 Task: Open a blank sheet, save the file as Ariana Add the quote 'The only limits in life are the ones you set for yourself.'The only limits in life are the ones you set for yourself.  Apply font style Apply font style Magneto and font size 18 Align the text to the Justify .Change the text color to  Orange
Action: Key pressed ctrl+N
Screenshot: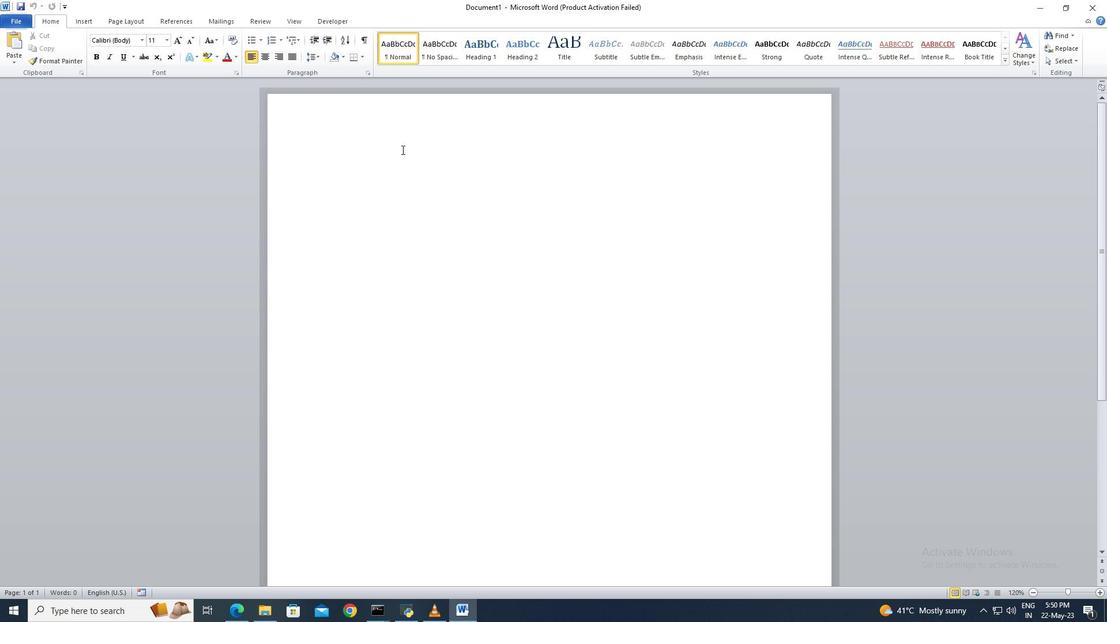 
Action: Mouse moved to (28, 24)
Screenshot: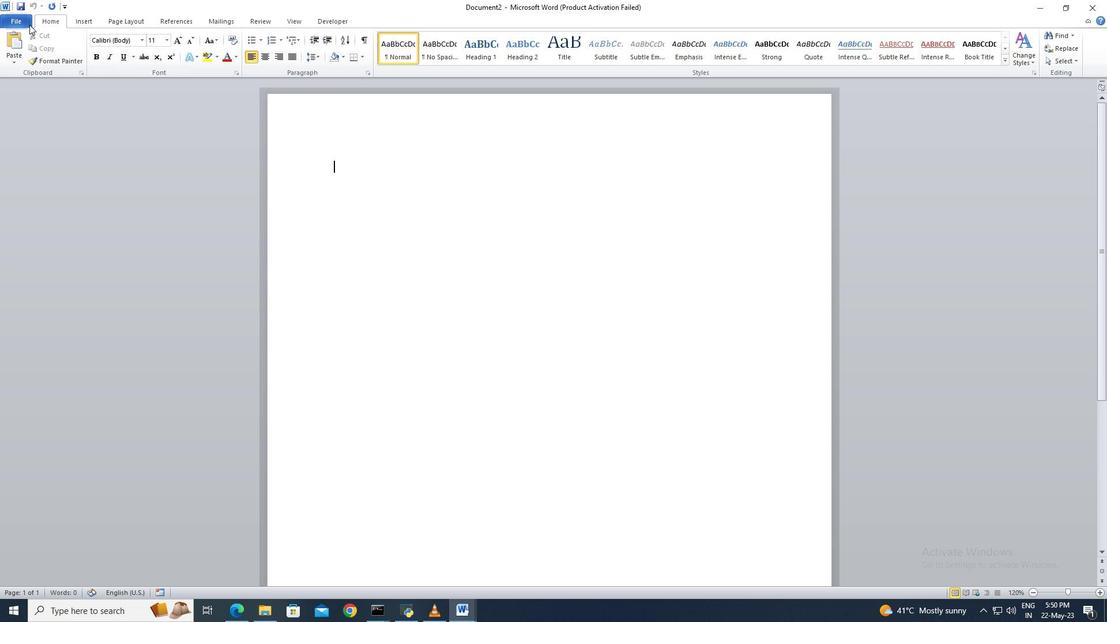 
Action: Mouse pressed left at (28, 24)
Screenshot: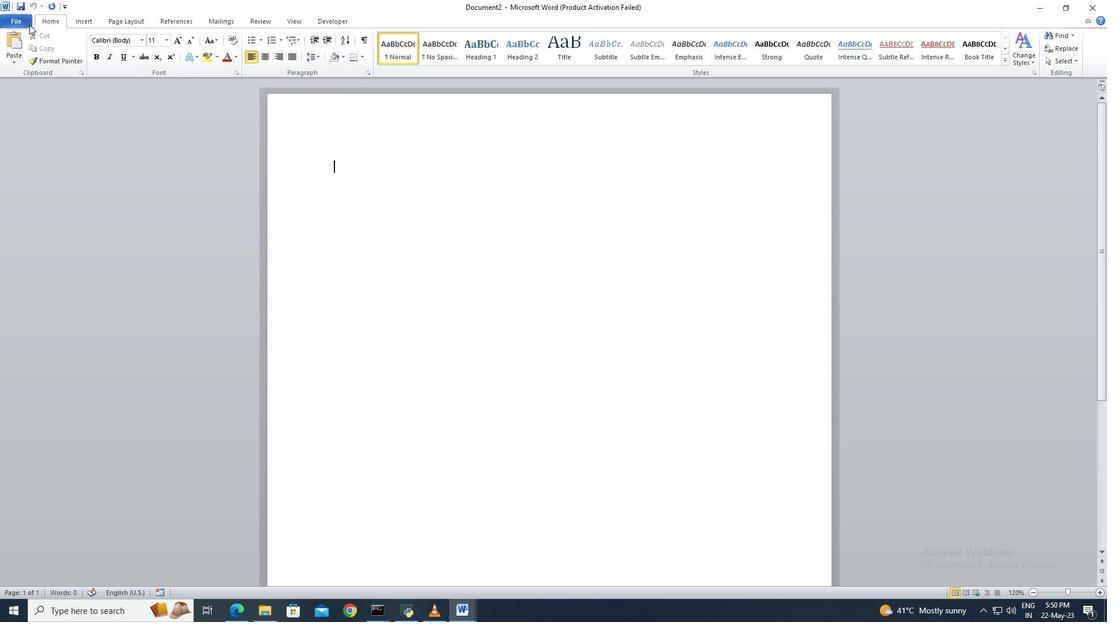 
Action: Mouse moved to (35, 54)
Screenshot: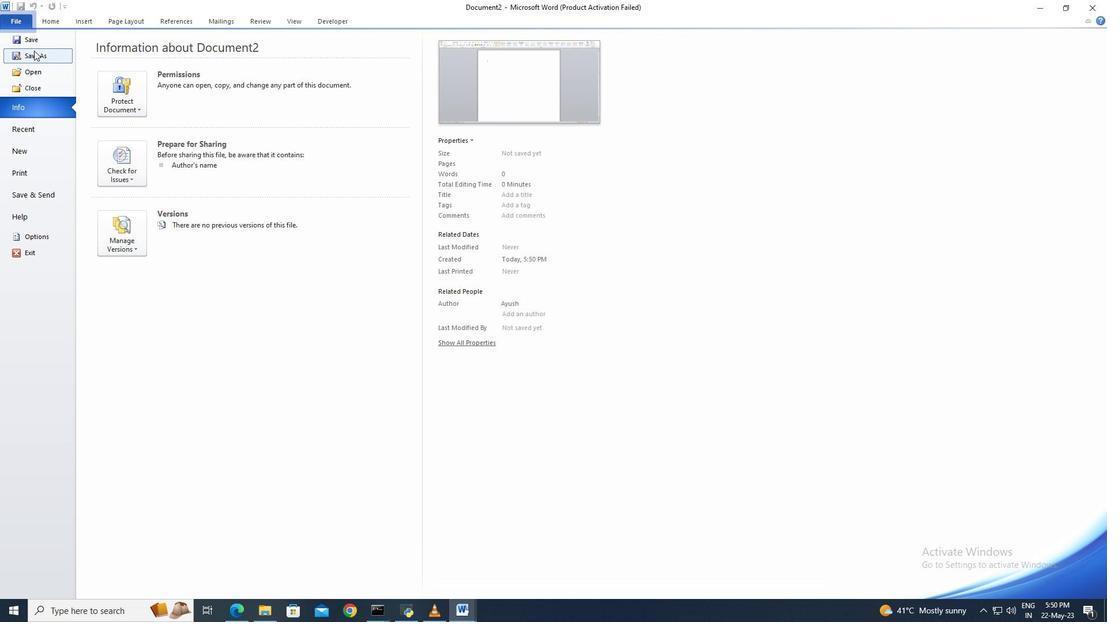 
Action: Mouse pressed left at (35, 54)
Screenshot: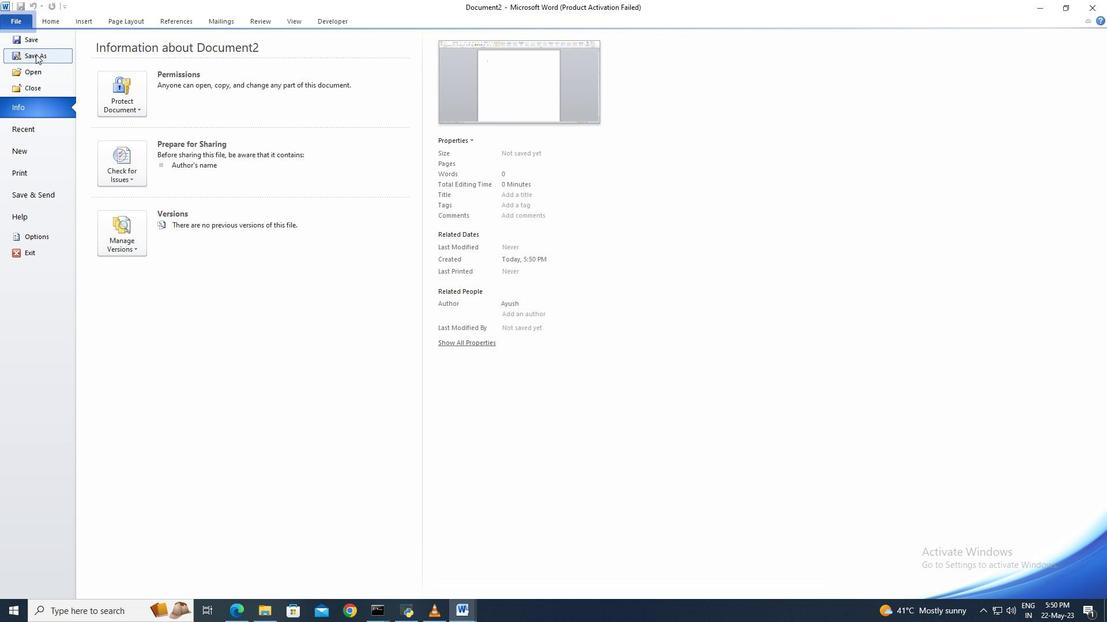 
Action: Key pressed <Key.shift_r><Key.shift_r>Ariana
Screenshot: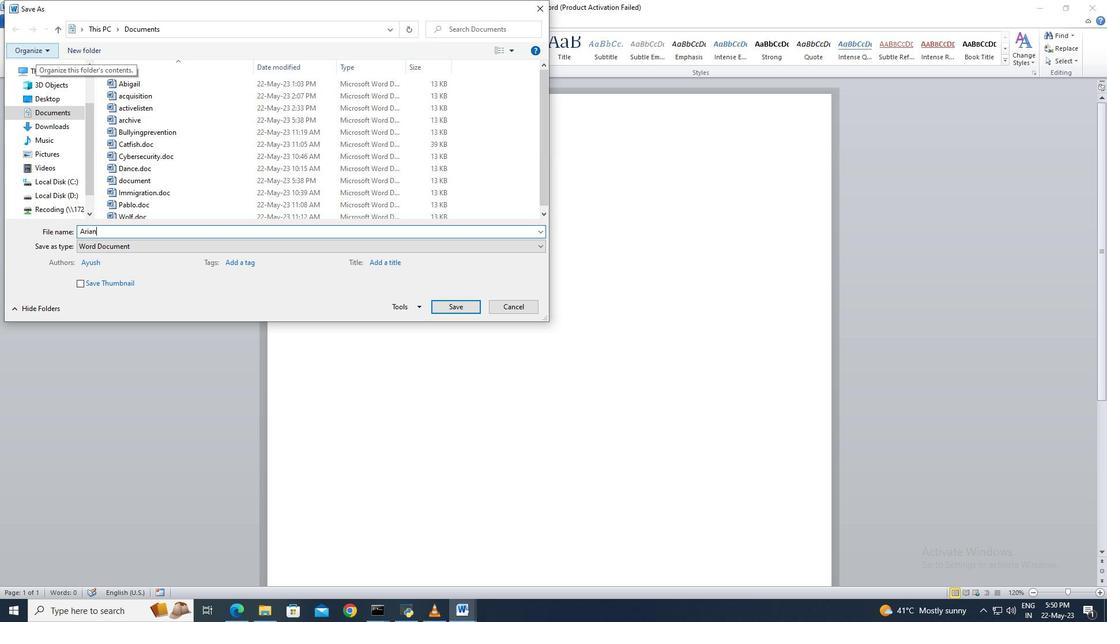 
Action: Mouse moved to (445, 309)
Screenshot: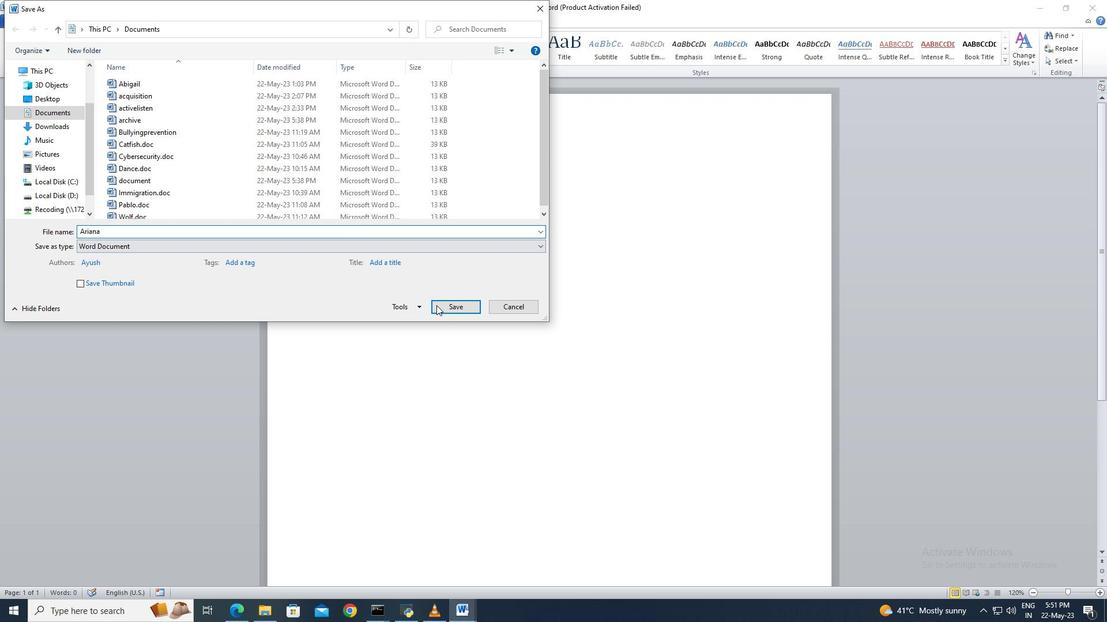 
Action: Mouse pressed left at (445, 309)
Screenshot: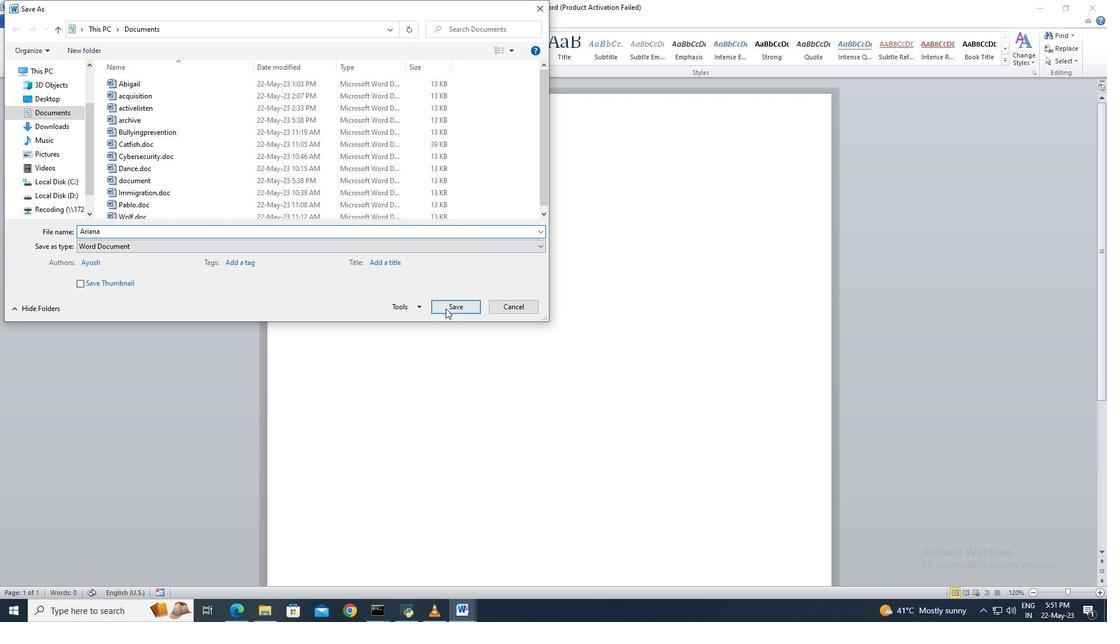 
Action: Mouse moved to (695, 181)
Screenshot: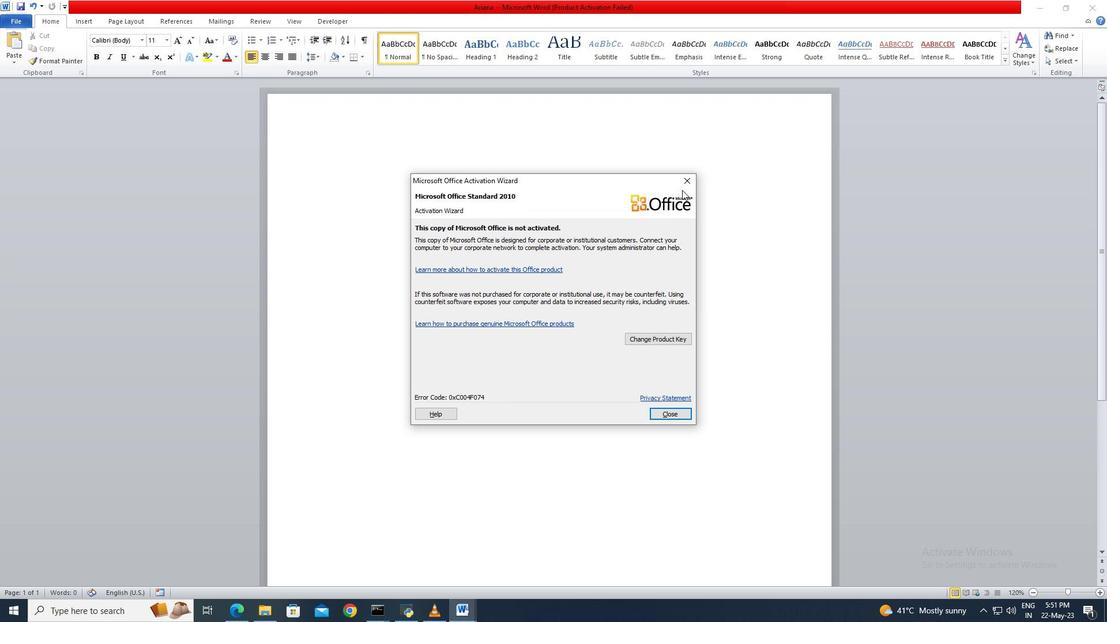 
Action: Mouse pressed left at (695, 181)
Screenshot: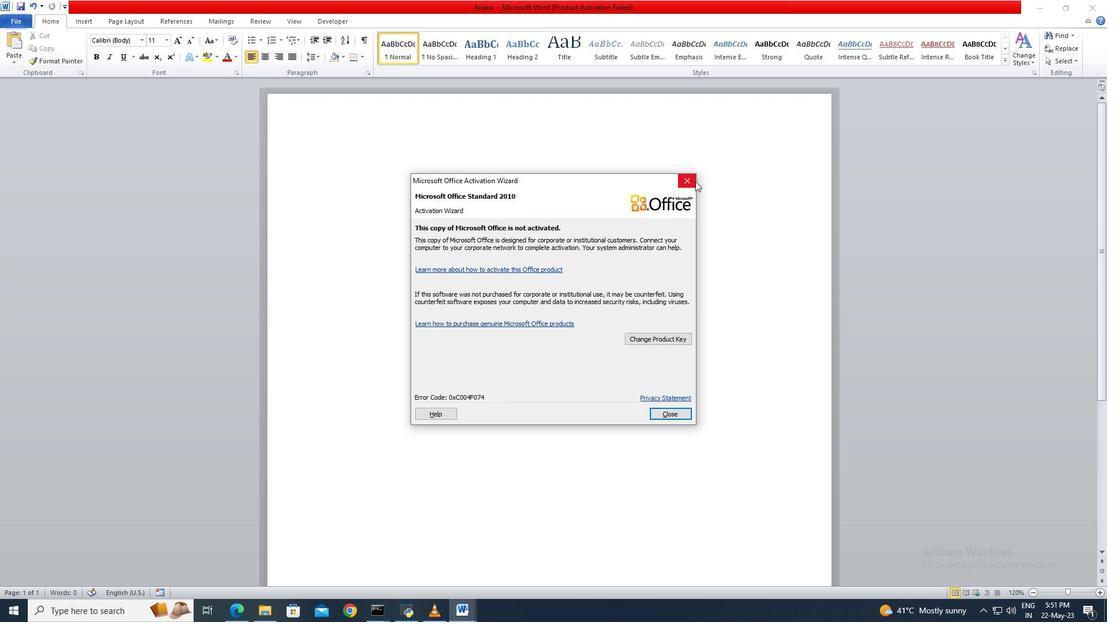 
Action: Mouse moved to (608, 179)
Screenshot: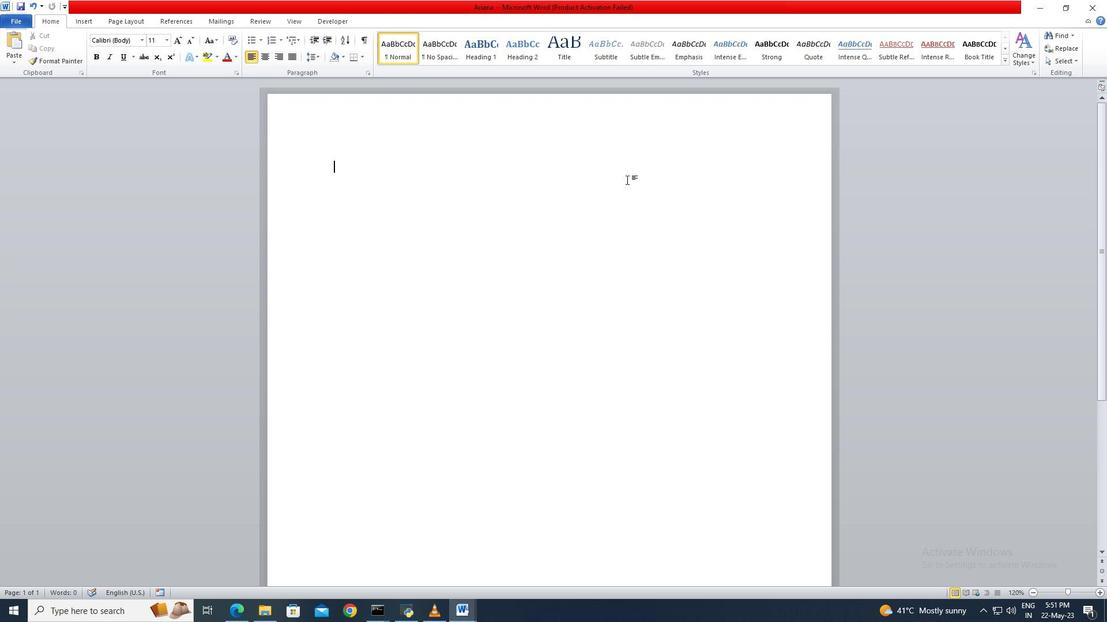 
Action: Key pressed '<Key.shift>The<Key.space>only<Key.space>limits<Key.space>in<Key.space>life<Key.space>are<Key.space>the<Key.space>ones<Key.space>you<Key.space>set<Key.space>for<Key.space>yourself.'
Screenshot: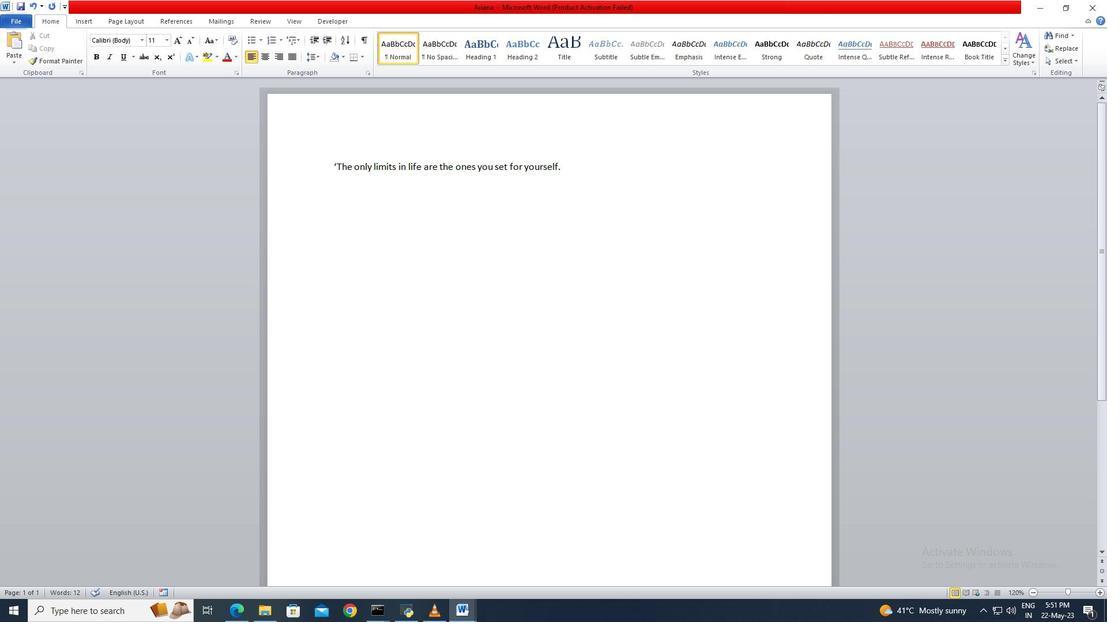 
Action: Mouse moved to (329, 164)
Screenshot: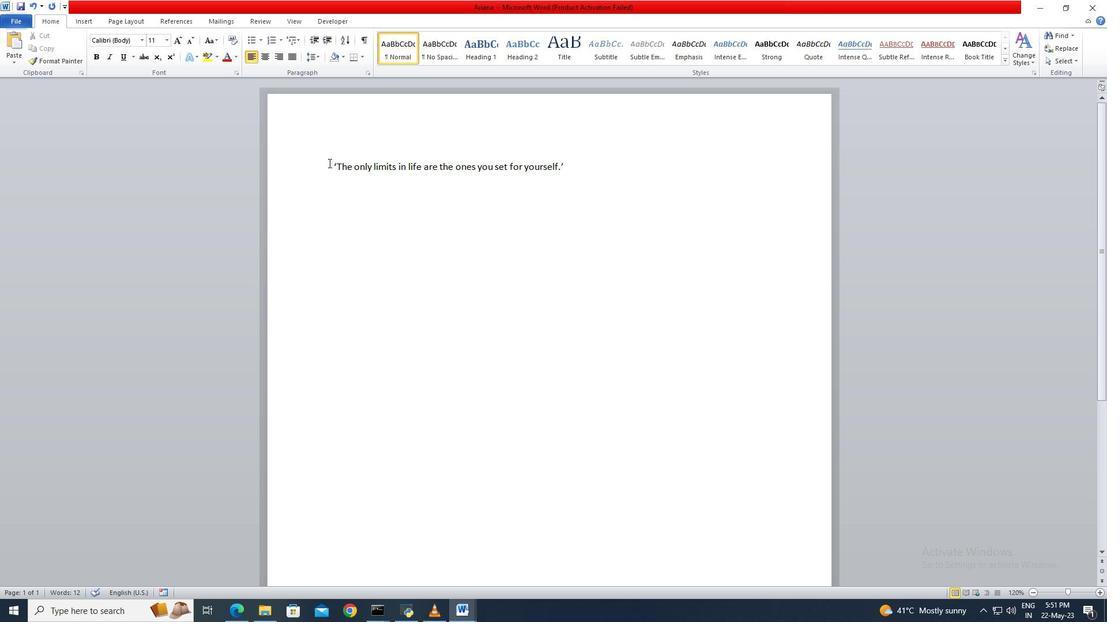 
Action: Mouse pressed left at (329, 164)
Screenshot: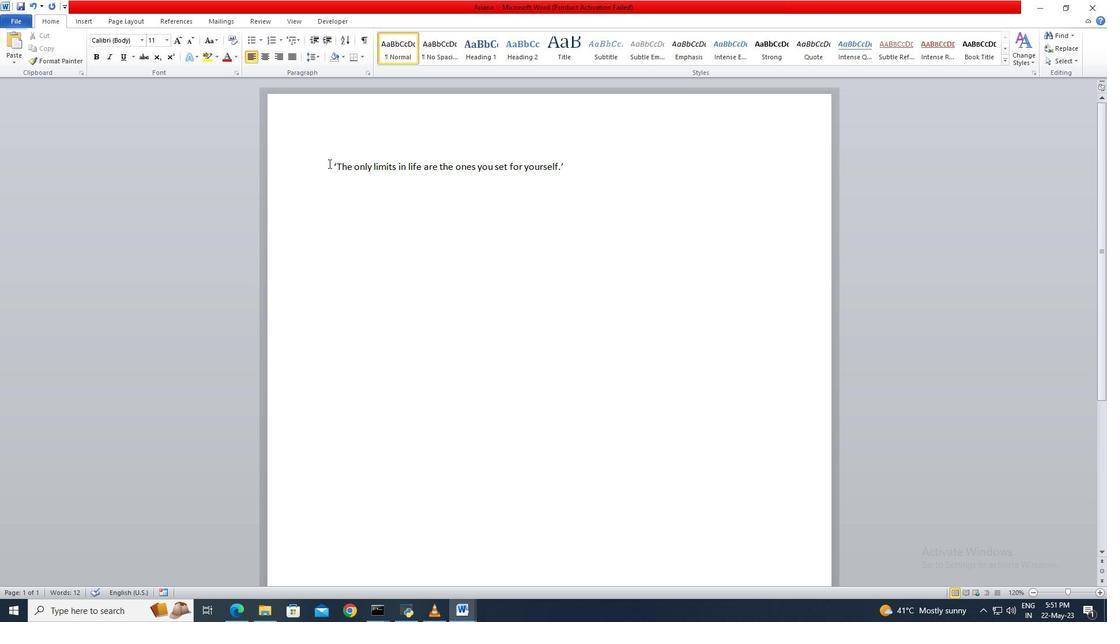 
Action: Mouse moved to (549, 173)
Screenshot: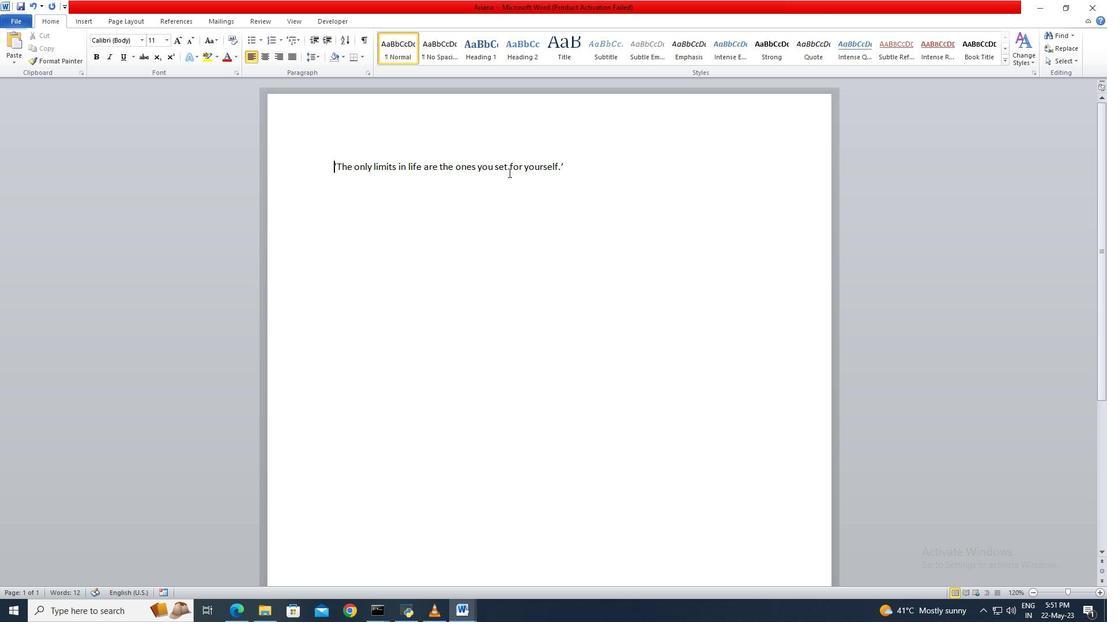 
Action: Key pressed <Key.shift>
Screenshot: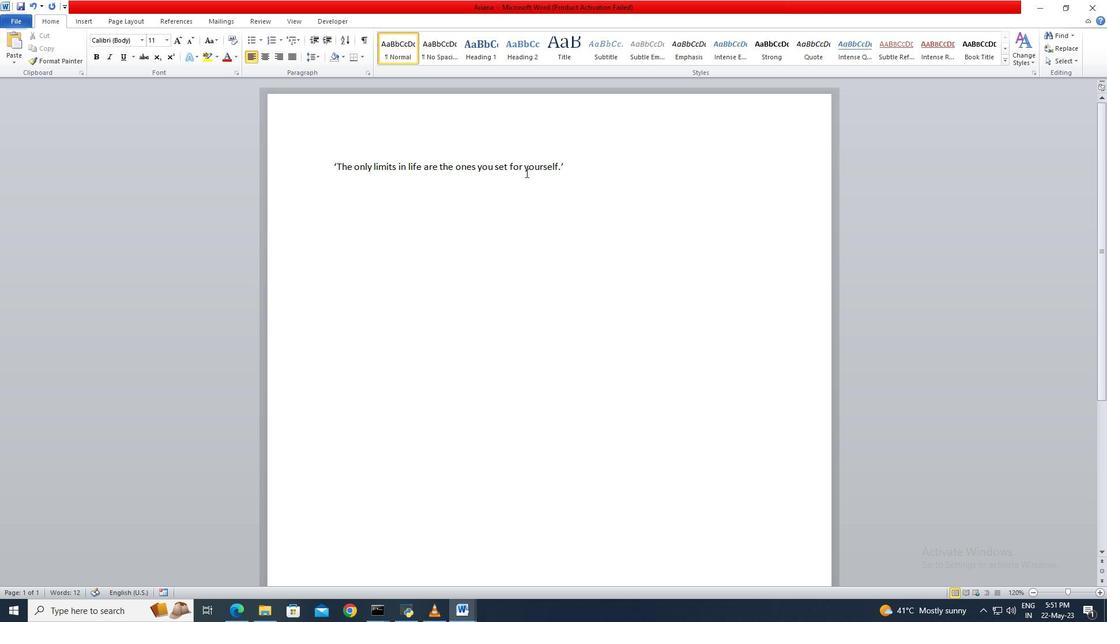 
Action: Mouse moved to (561, 167)
Screenshot: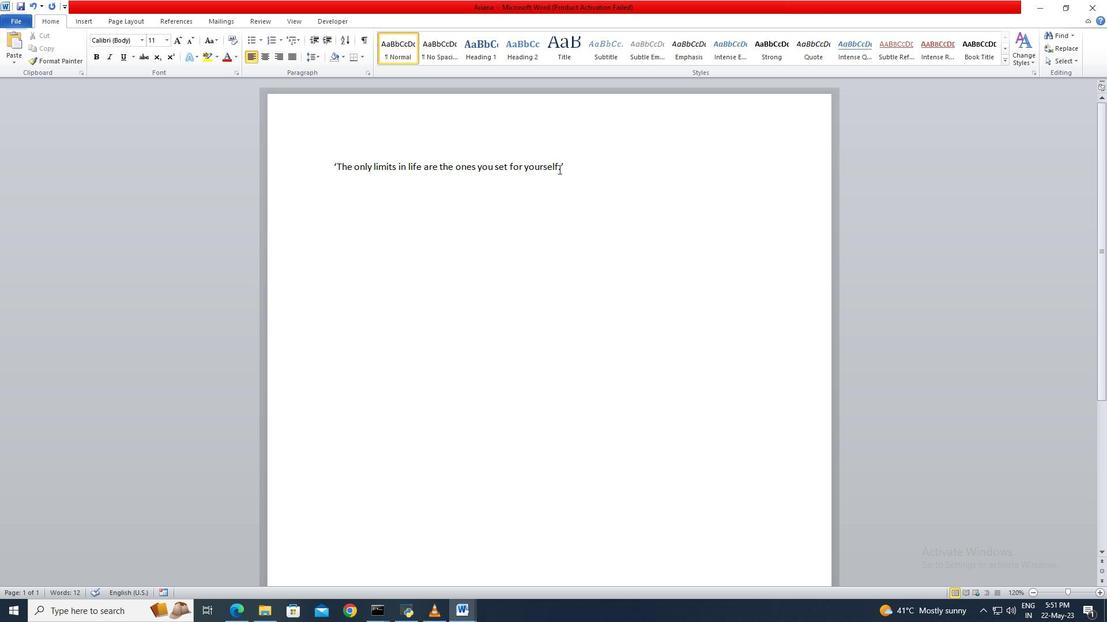 
Action: Mouse pressed left at (561, 167)
Screenshot: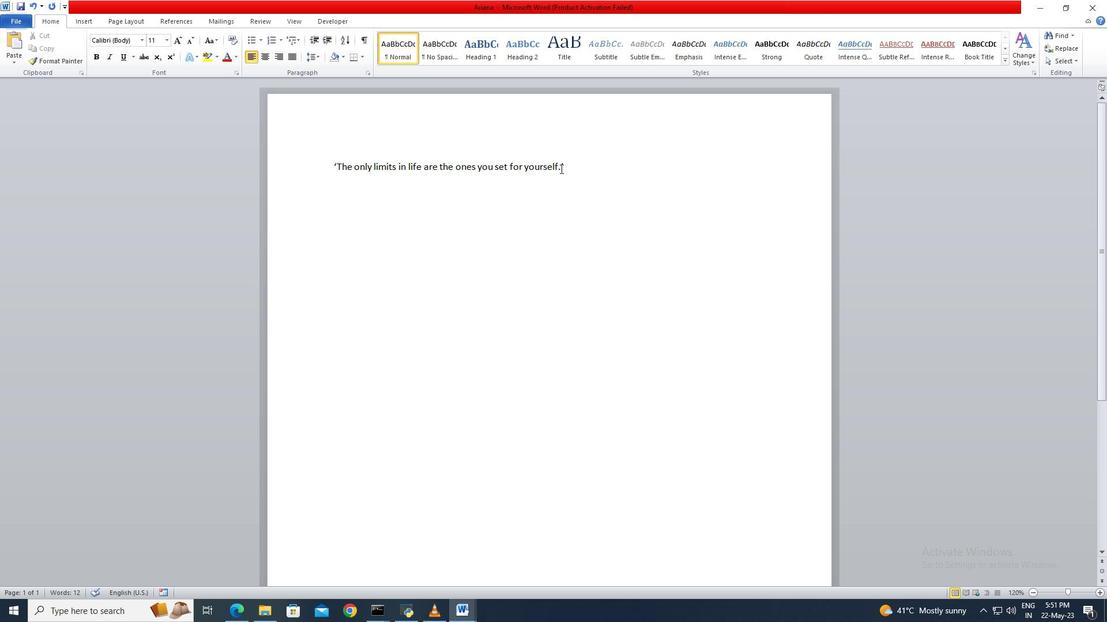
Action: Key pressed <Key.shift><Key.shift><Key.shift><Key.shift>
Screenshot: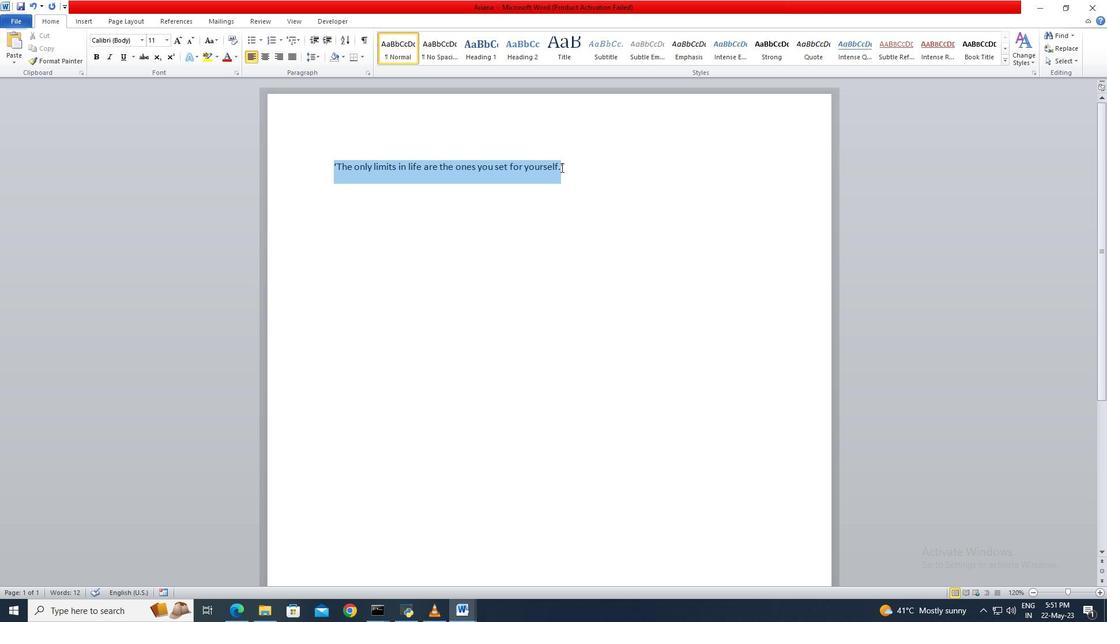 
Action: Mouse moved to (562, 171)
Screenshot: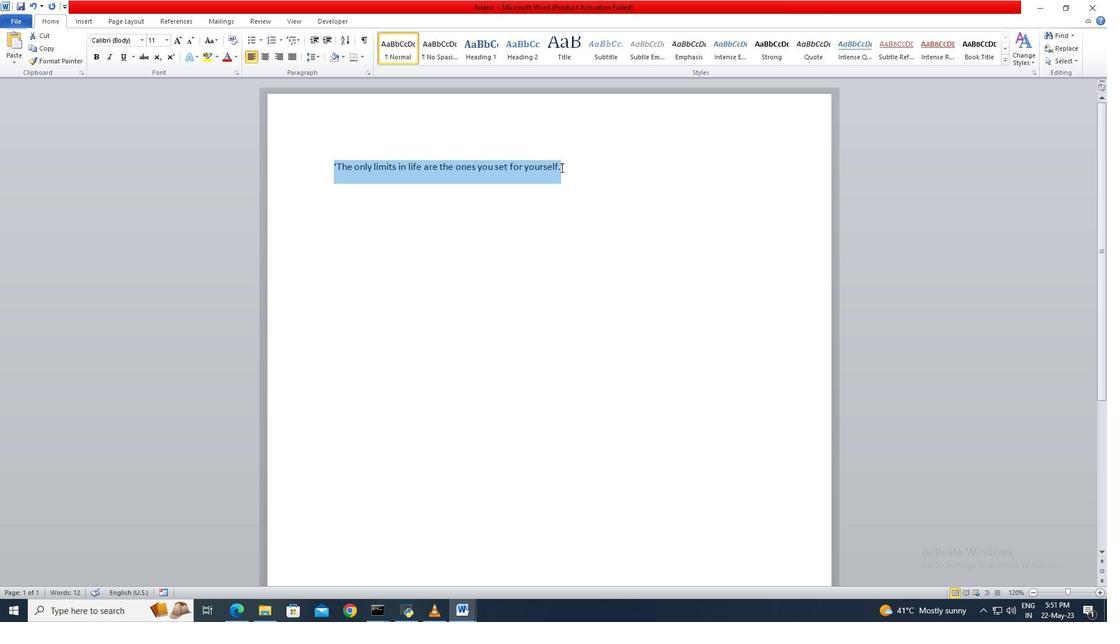 
Action: Key pressed <Key.shift>
Screenshot: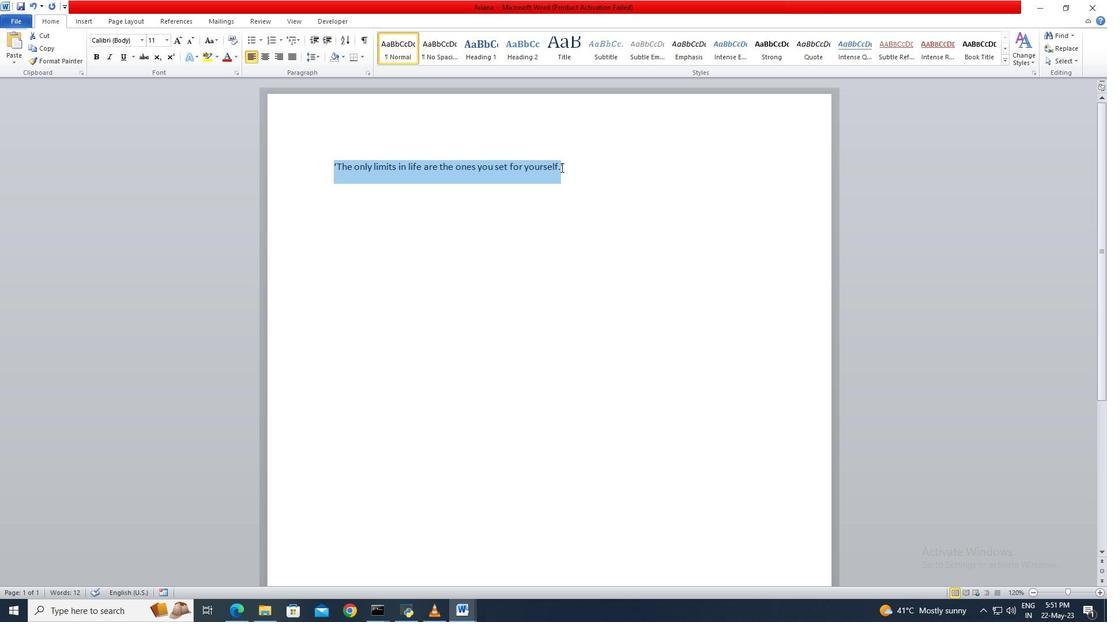 
Action: Mouse moved to (565, 184)
Screenshot: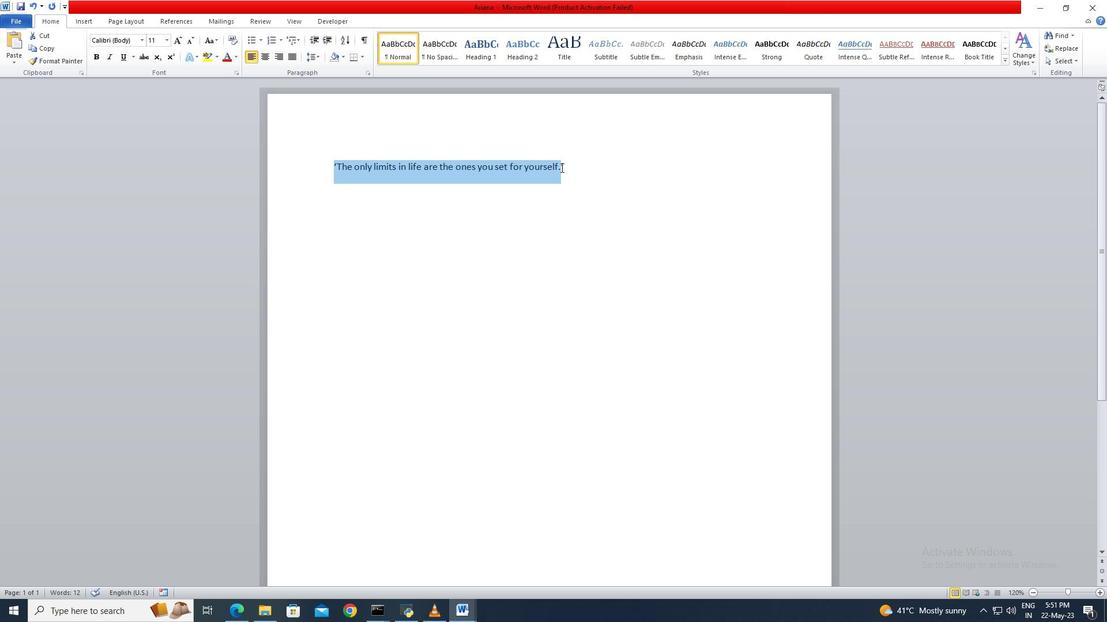 
Action: Key pressed <Key.shift>
Screenshot: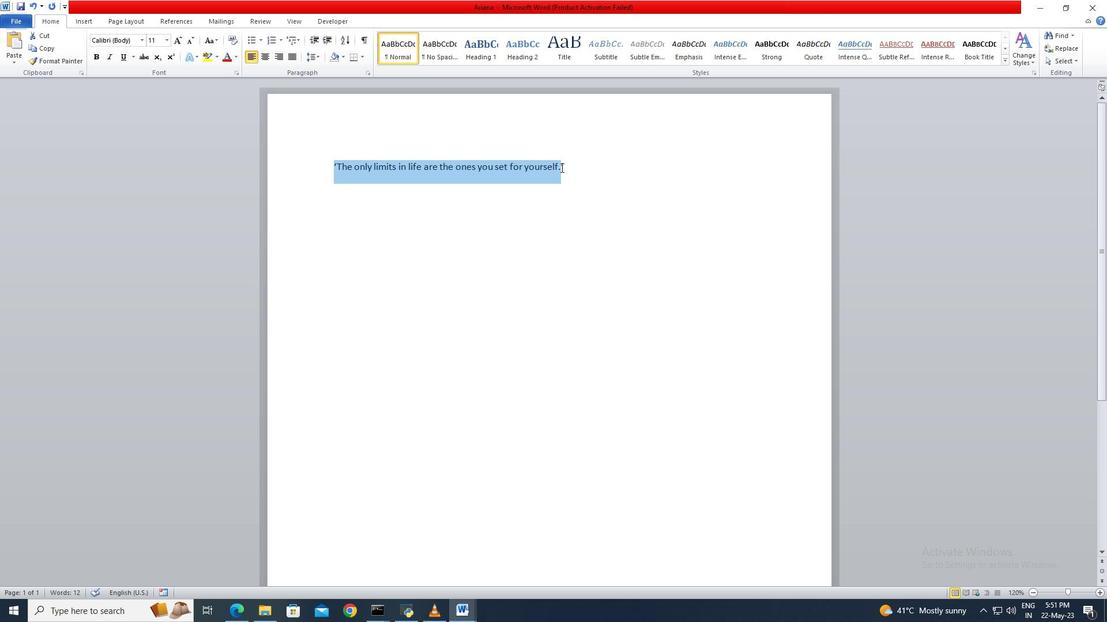 
Action: Mouse moved to (565, 187)
Screenshot: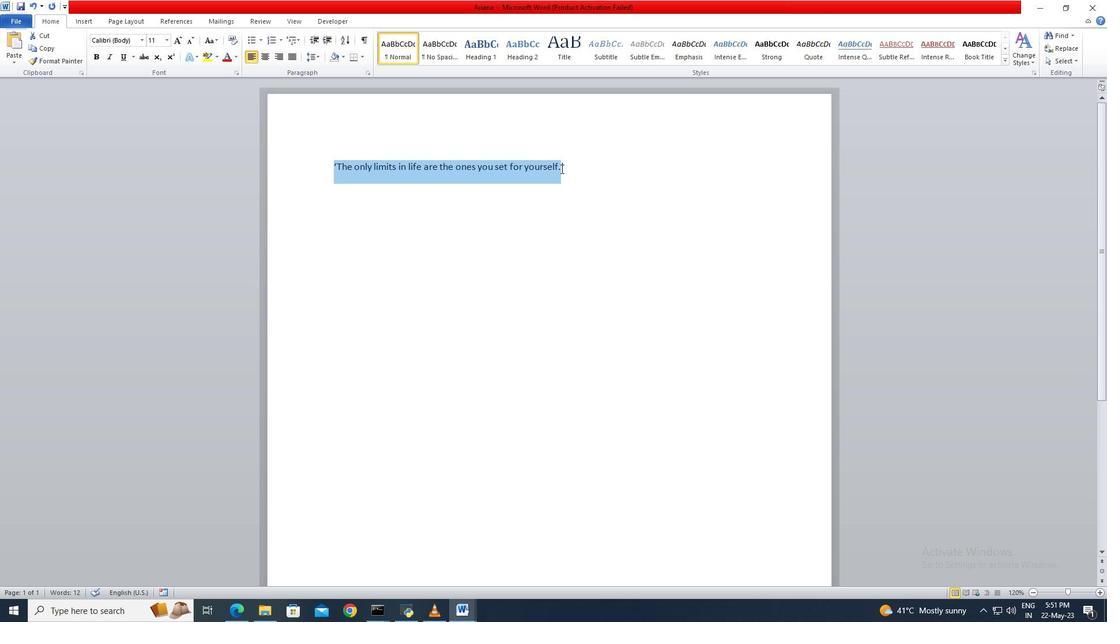 
Action: Key pressed <Key.shift><Key.shift><Key.shift>
Screenshot: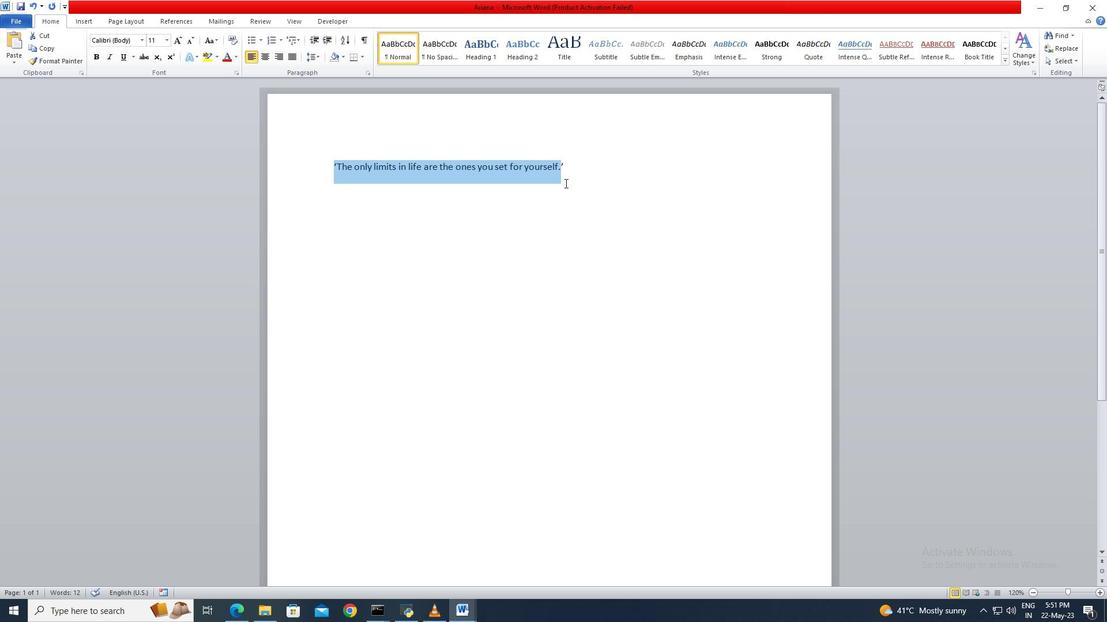 
Action: Mouse moved to (564, 182)
Screenshot: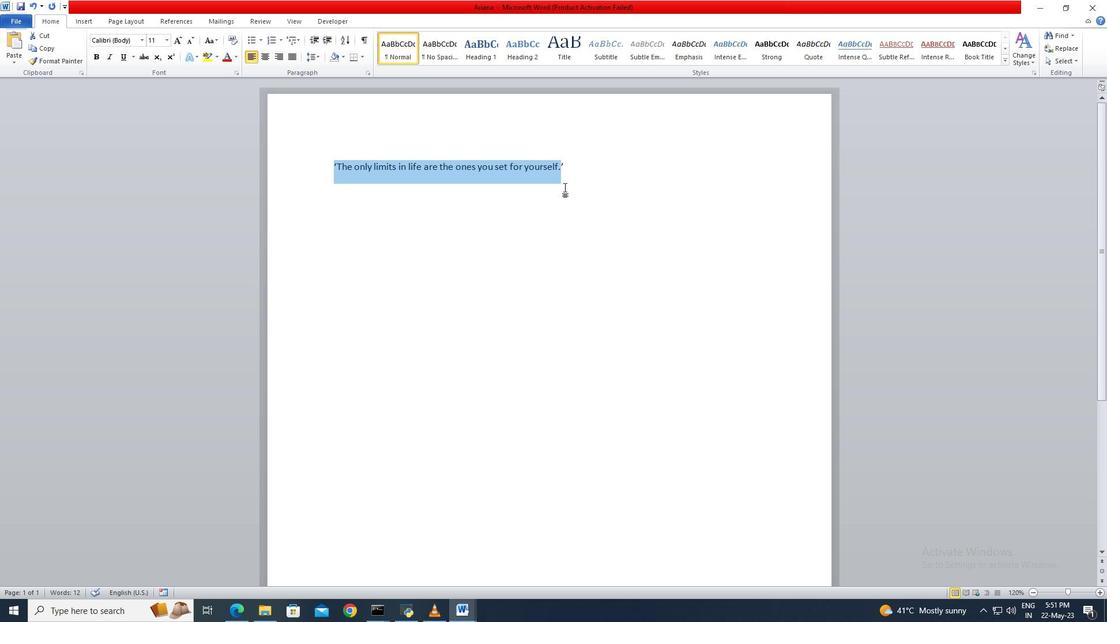 
Action: Key pressed <Key.shift>
Screenshot: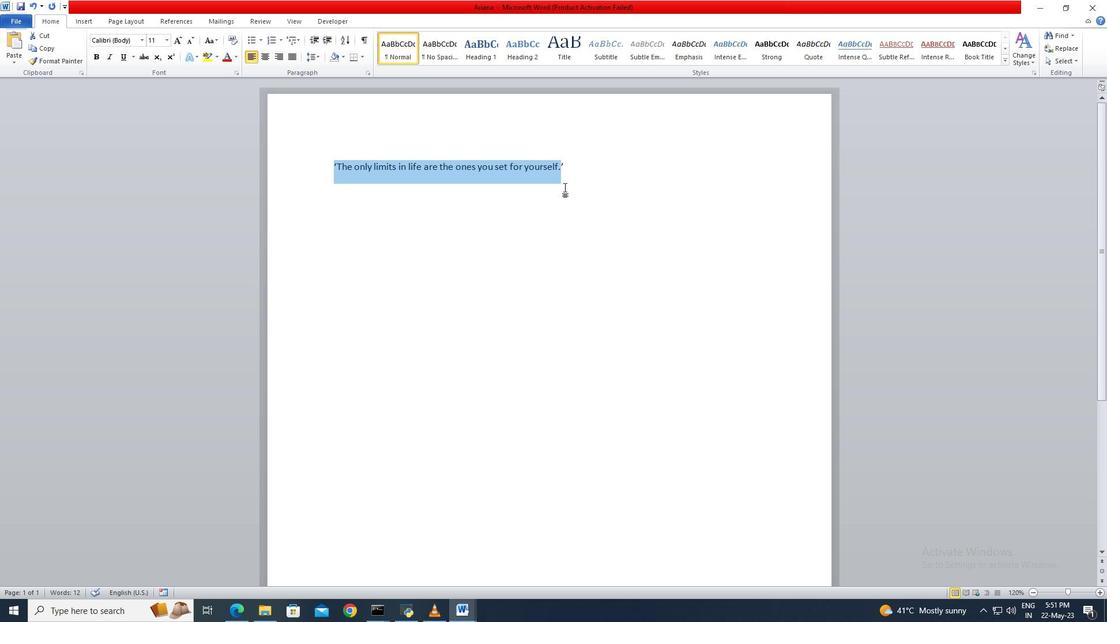 
Action: Mouse moved to (564, 180)
Screenshot: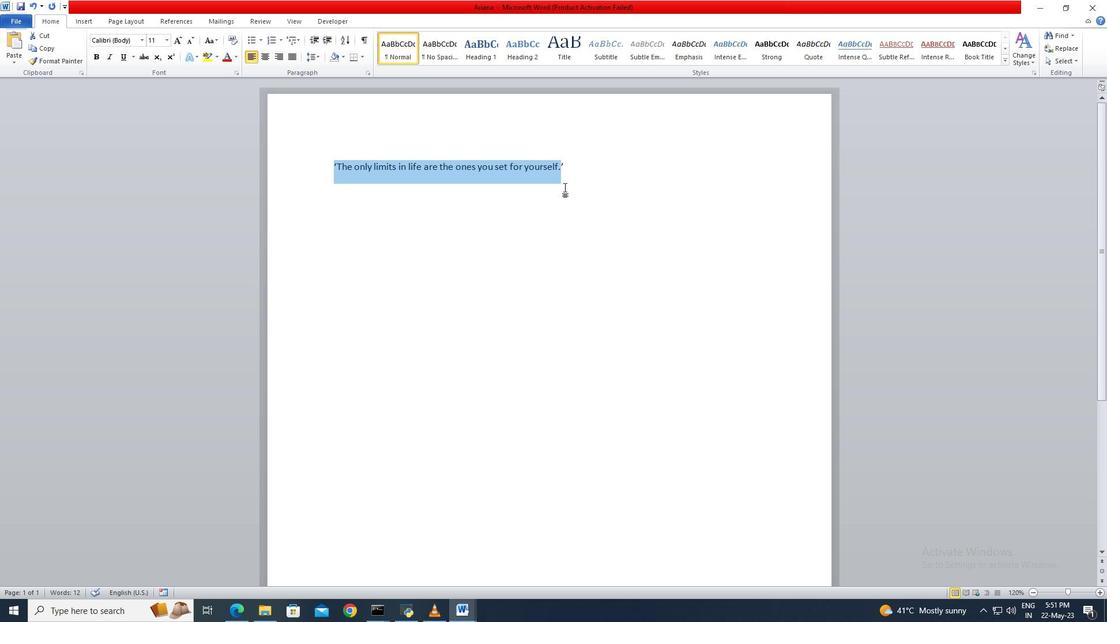 
Action: Key pressed <Key.shift>
Screenshot: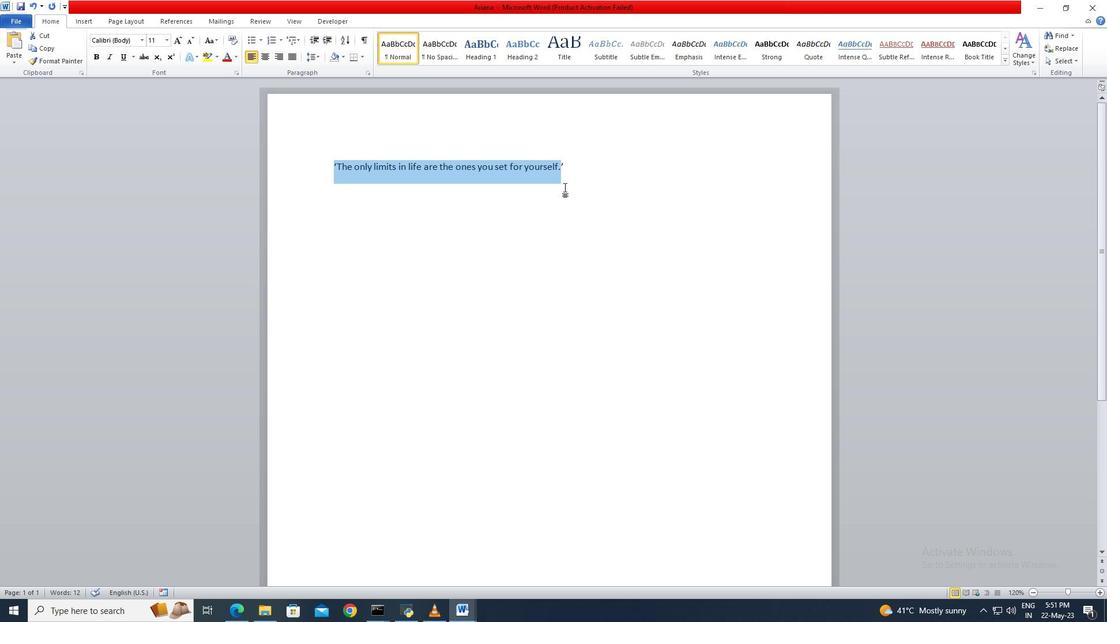 
Action: Mouse moved to (564, 177)
Screenshot: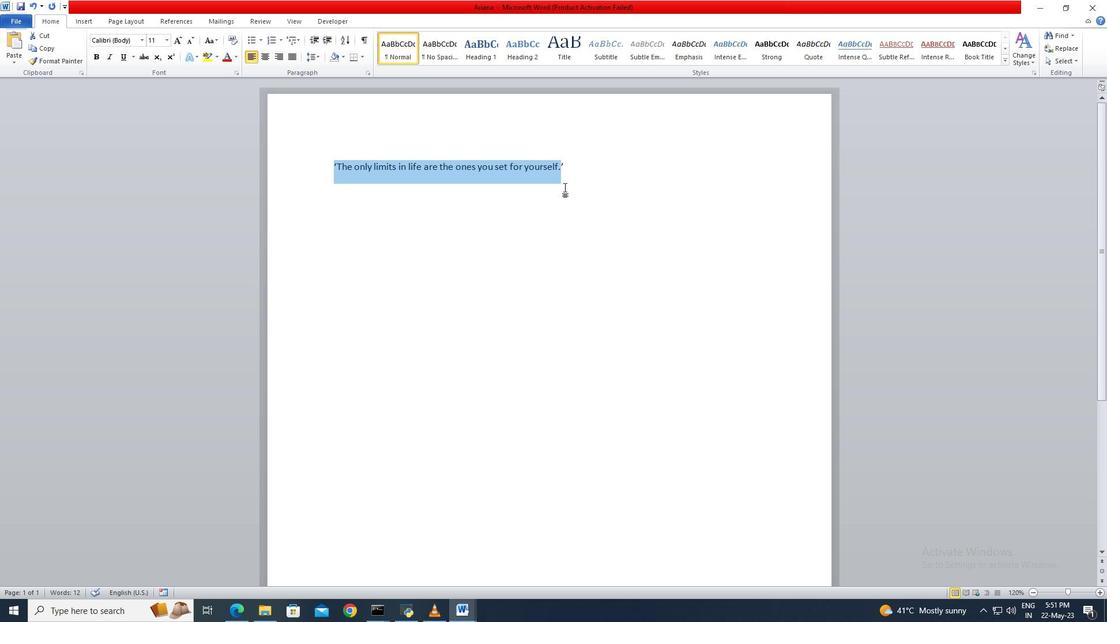 
Action: Key pressed <Key.shift>
Screenshot: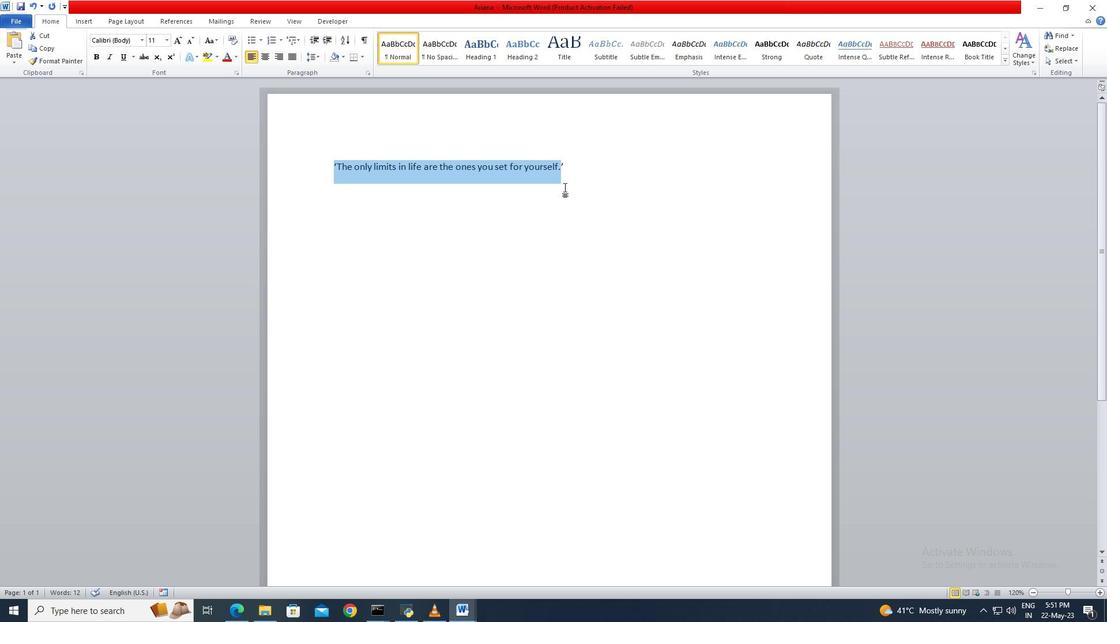 
Action: Mouse moved to (565, 174)
Screenshot: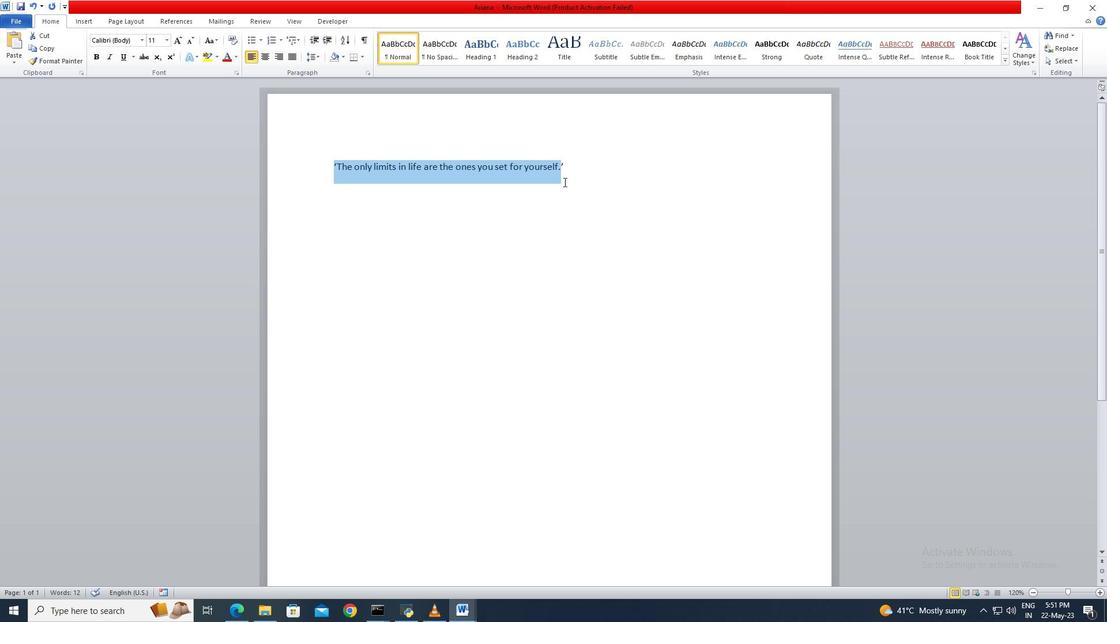 
Action: Key pressed <Key.shift>
Screenshot: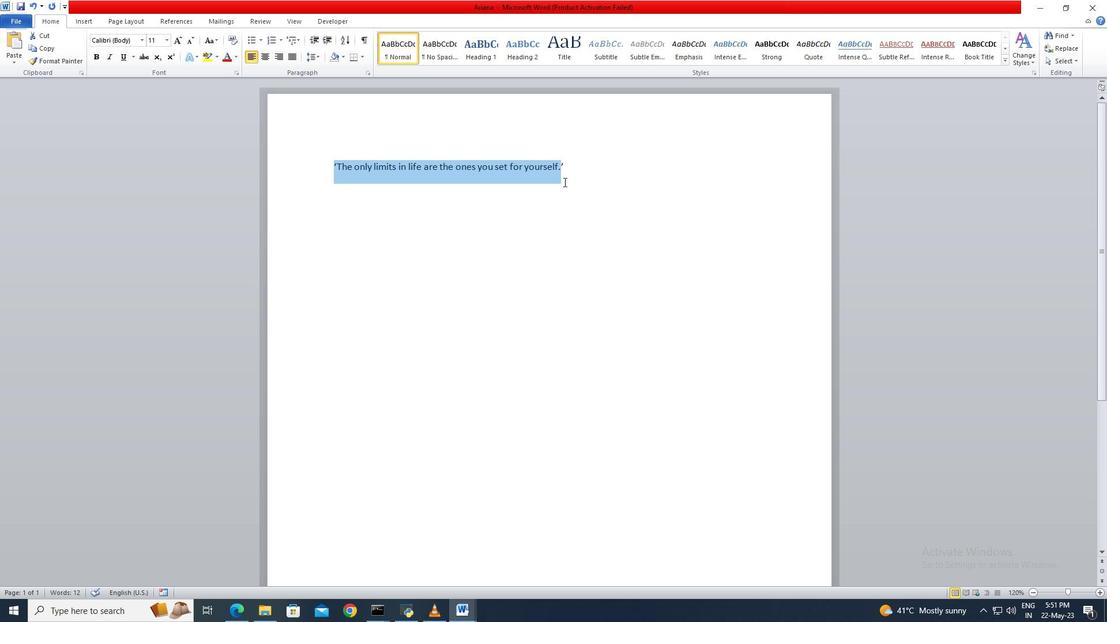 
Action: Mouse moved to (567, 170)
Screenshot: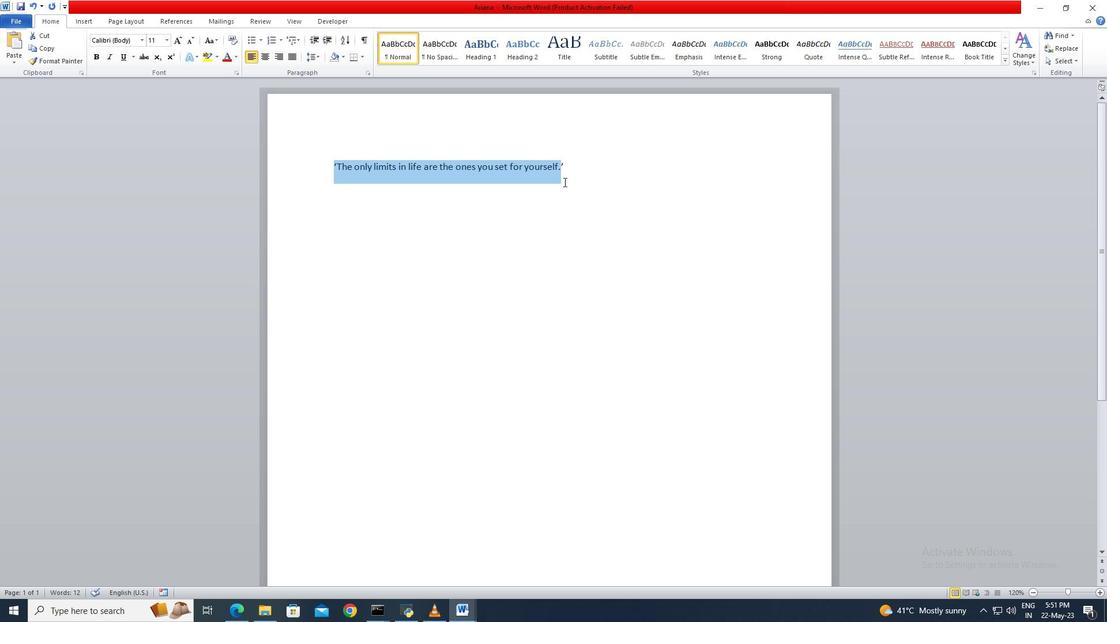 
Action: Key pressed <Key.shift>
Screenshot: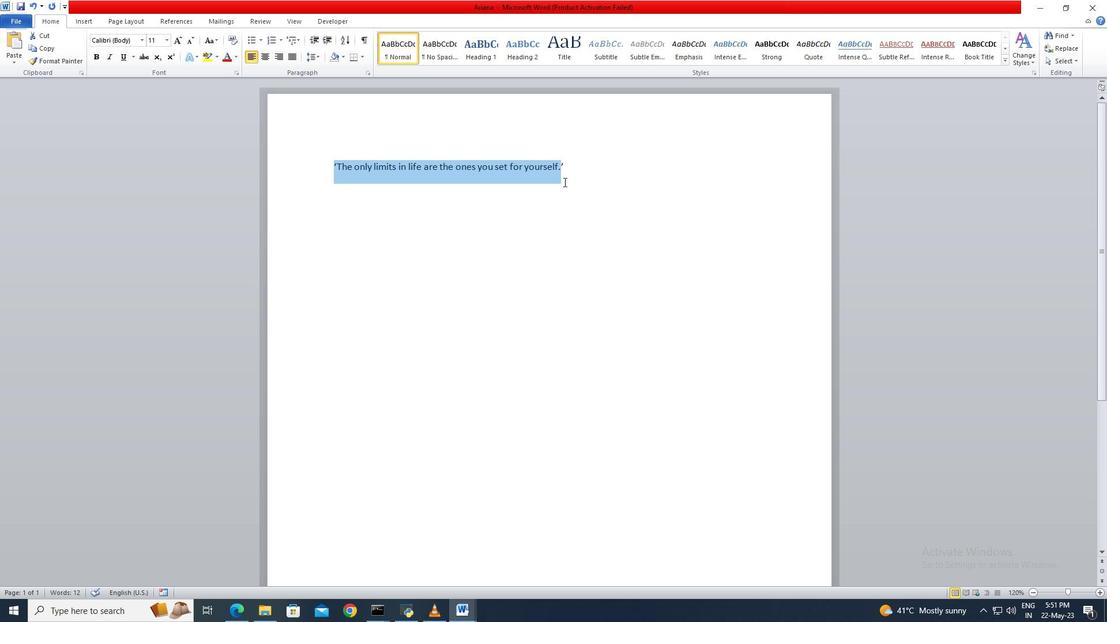 
Action: Mouse moved to (569, 167)
Screenshot: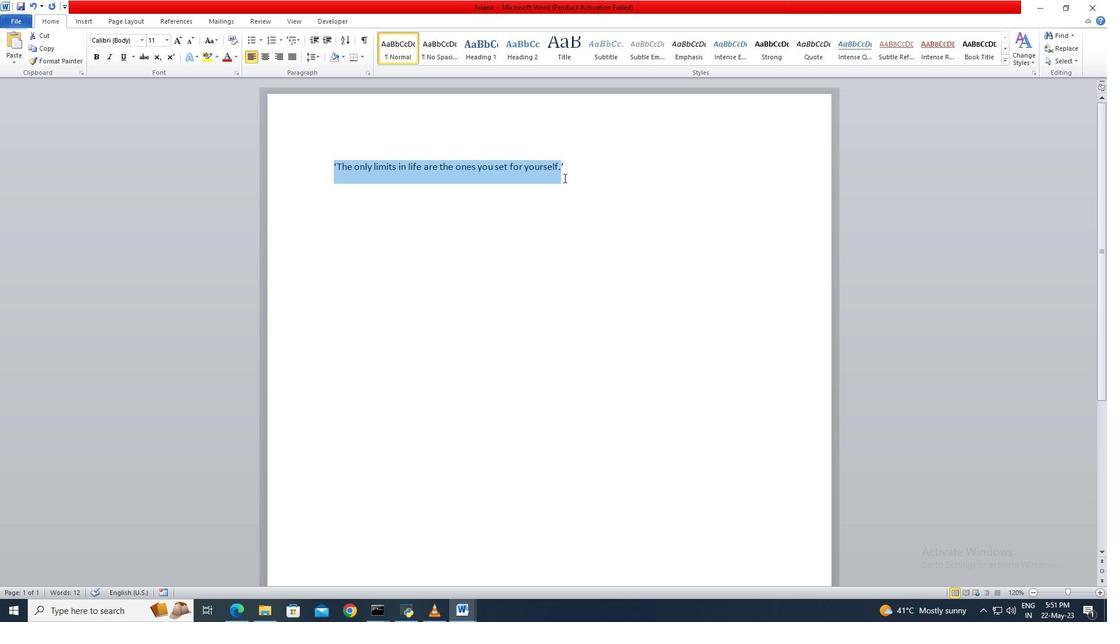 
Action: Key pressed <Key.shift>
Screenshot: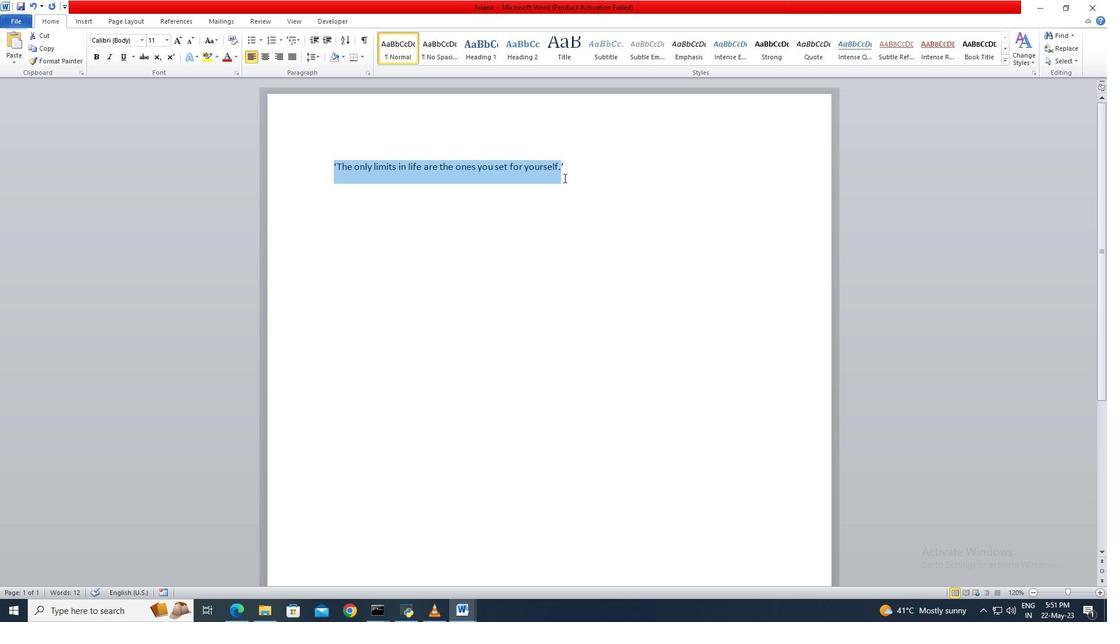 
Action: Mouse moved to (569, 167)
Screenshot: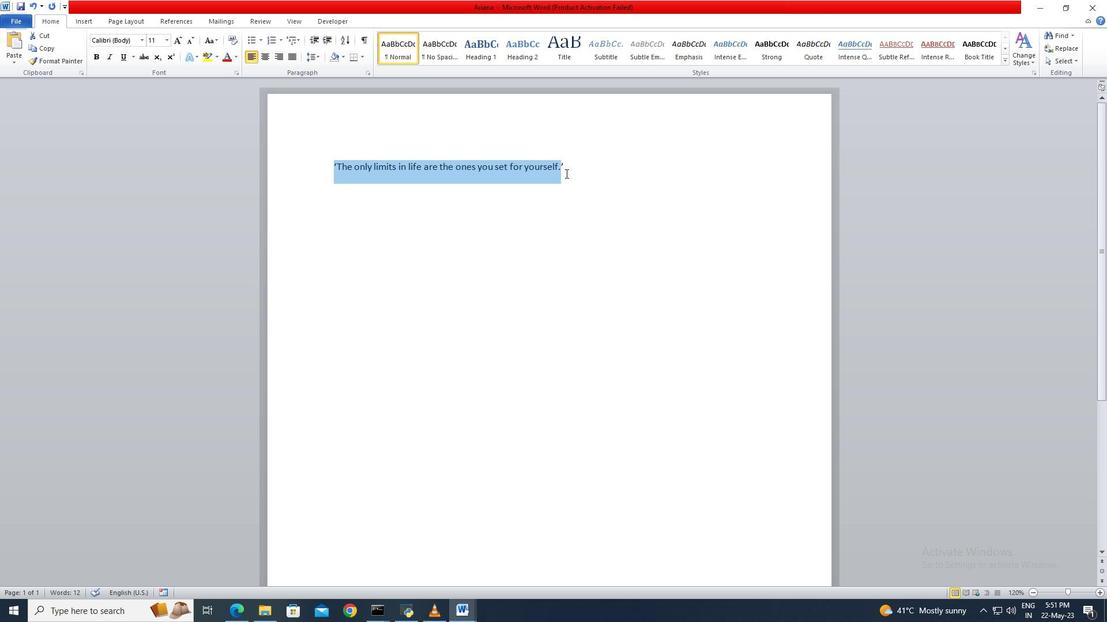 
Action: Key pressed <Key.shift>
Screenshot: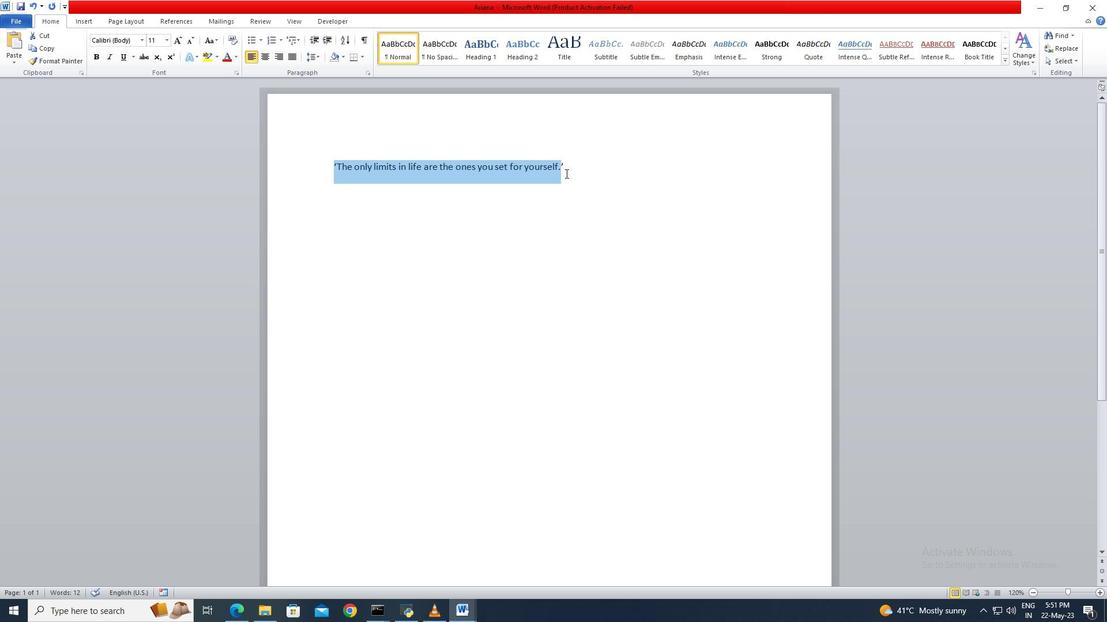 
Action: Mouse pressed left at (569, 167)
Screenshot: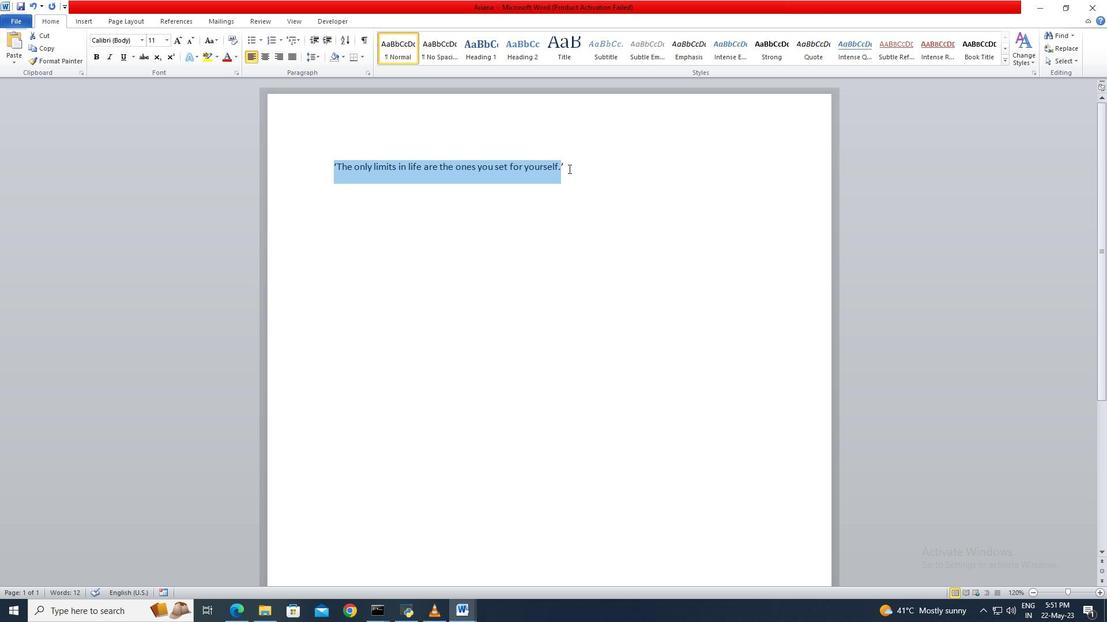 
Action: Key pressed <Key.shift><Key.shift><Key.shift><Key.shift>
Screenshot: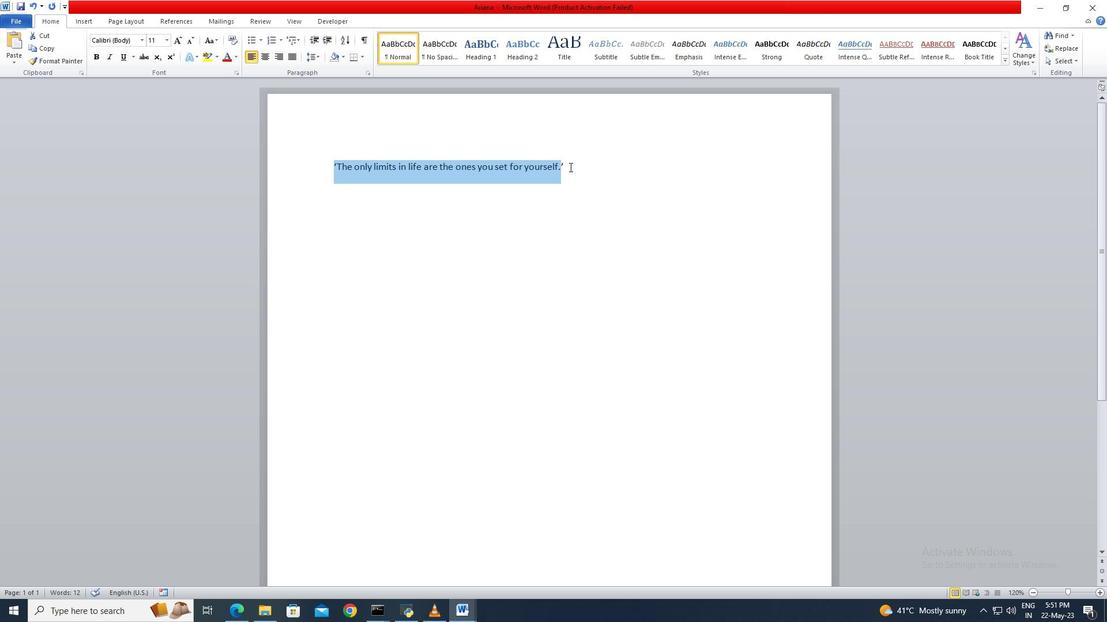 
Action: Mouse moved to (138, 44)
Screenshot: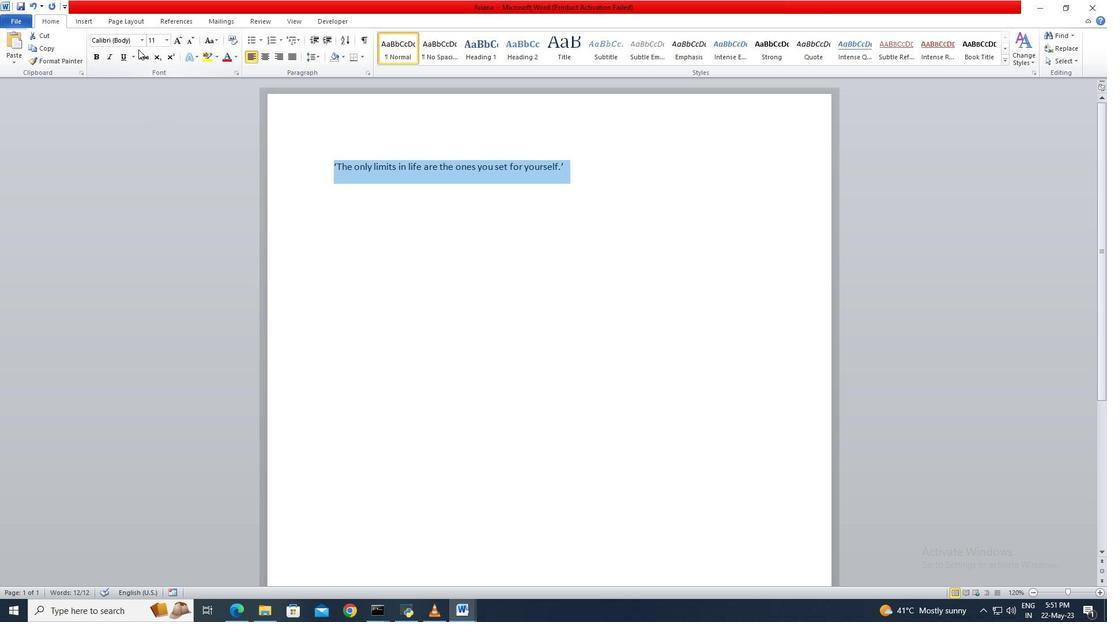 
Action: Mouse pressed left at (138, 44)
Screenshot: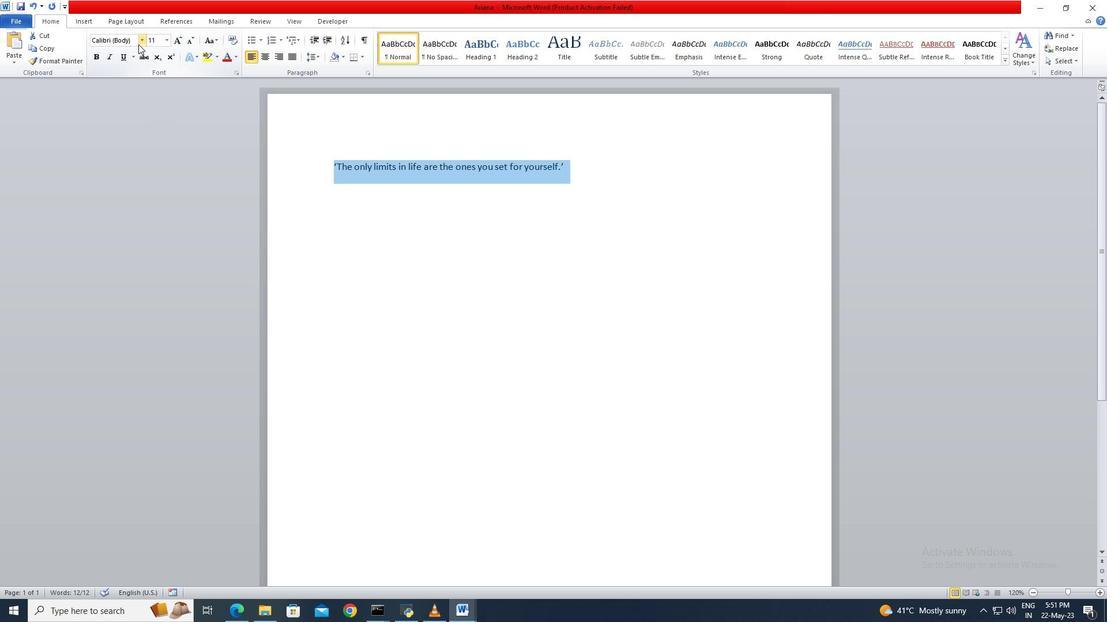 
Action: Mouse moved to (151, 272)
Screenshot: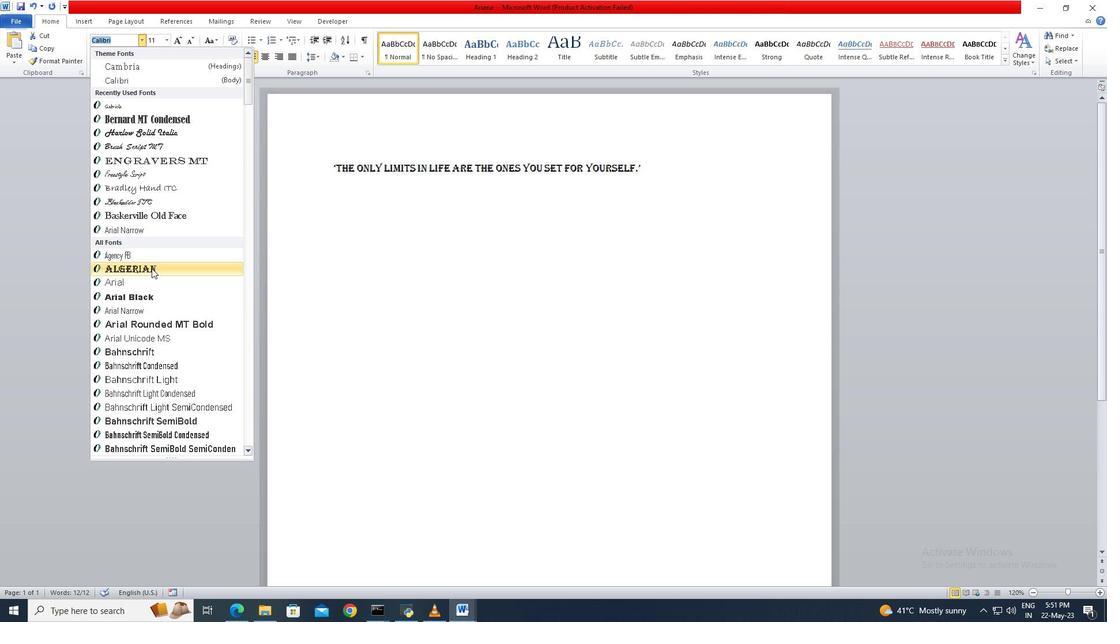 
Action: Mouse scrolled (151, 272) with delta (0, 0)
Screenshot: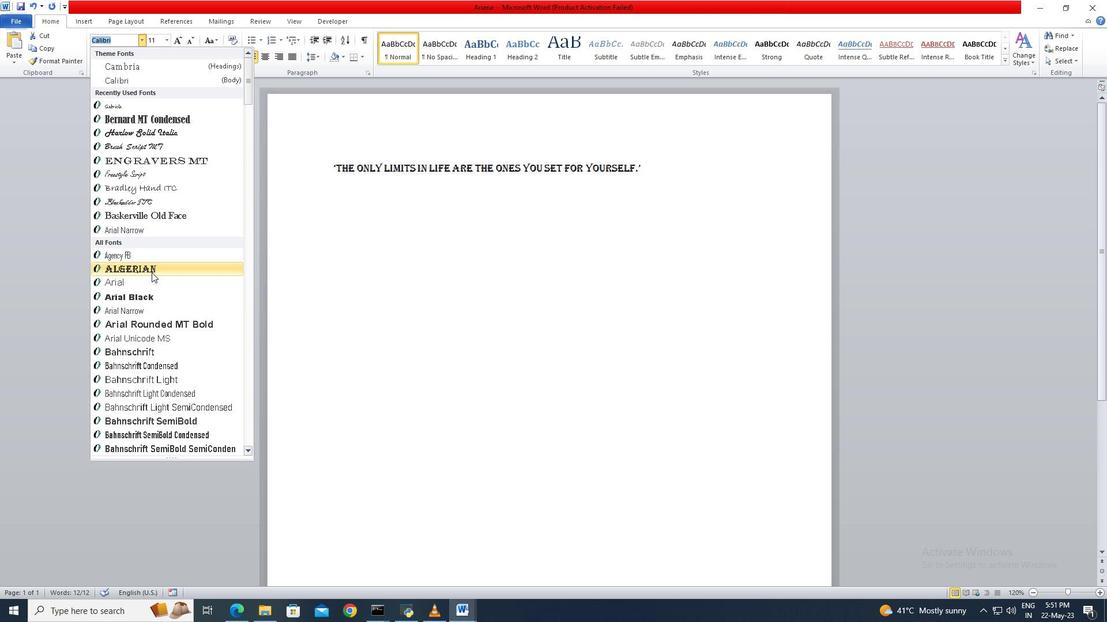
Action: Mouse scrolled (151, 272) with delta (0, 0)
Screenshot: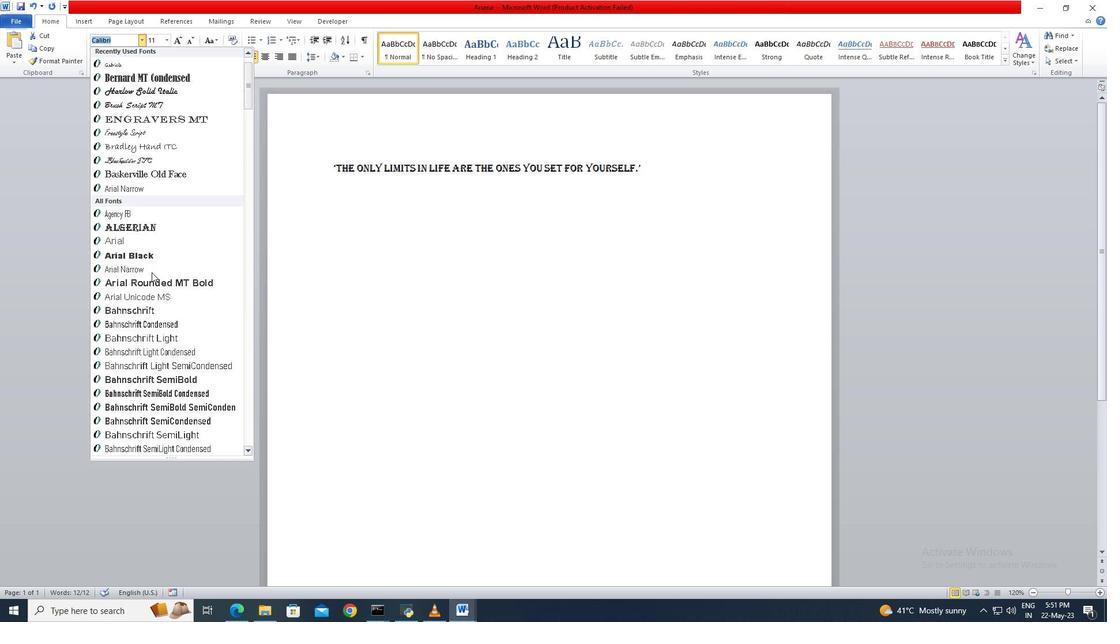 
Action: Mouse scrolled (151, 272) with delta (0, 0)
Screenshot: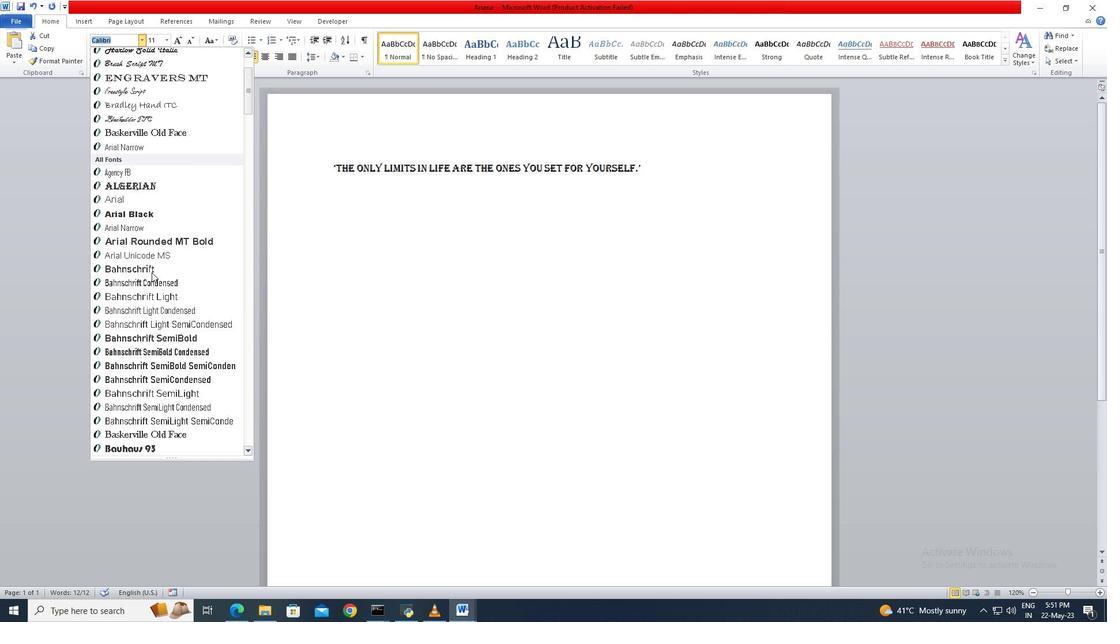 
Action: Mouse scrolled (151, 272) with delta (0, 0)
Screenshot: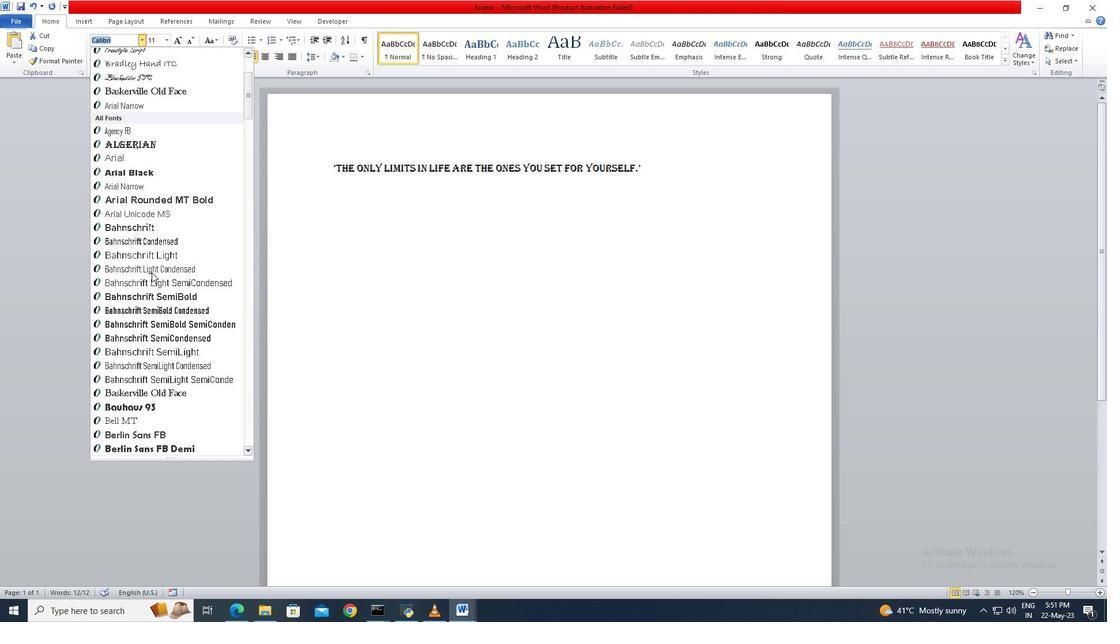 
Action: Mouse scrolled (151, 272) with delta (0, 0)
Screenshot: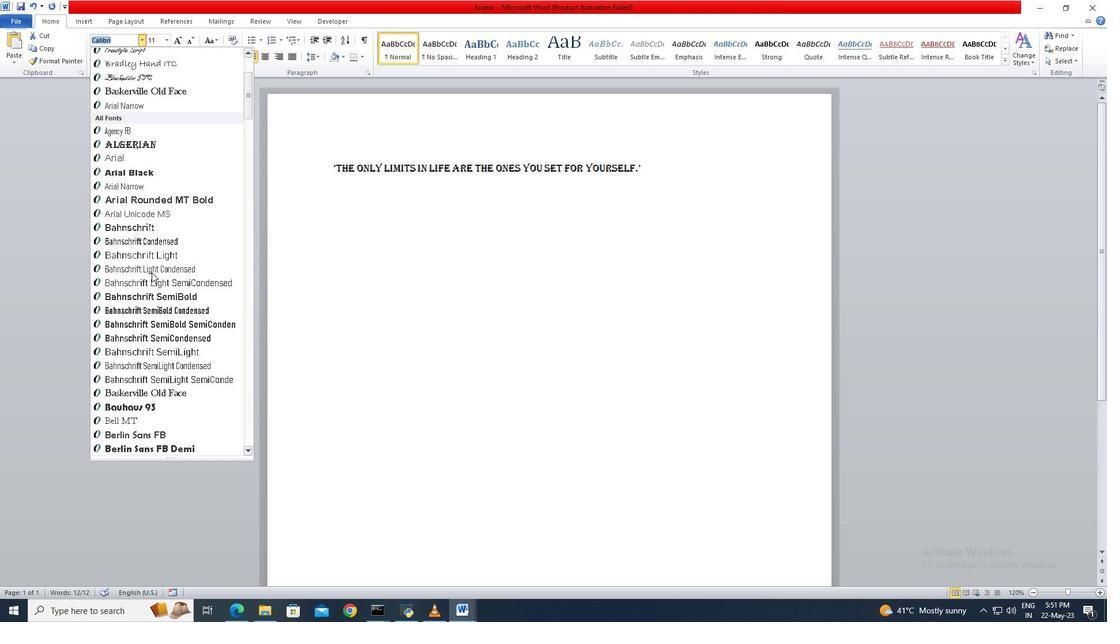 
Action: Mouse scrolled (151, 272) with delta (0, 0)
Screenshot: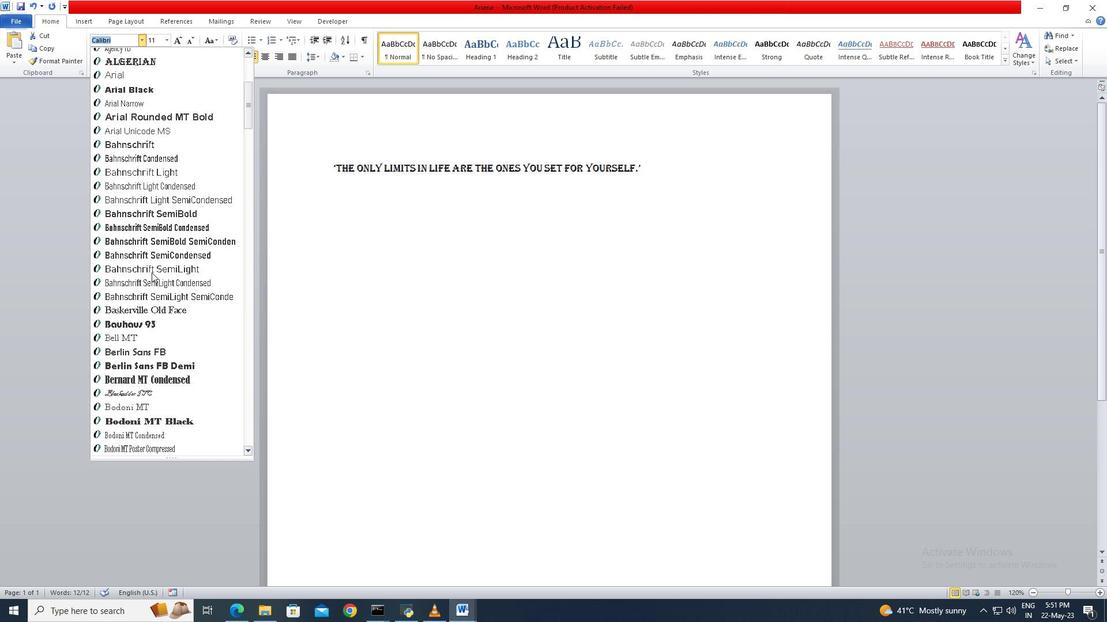 
Action: Mouse scrolled (151, 272) with delta (0, 0)
Screenshot: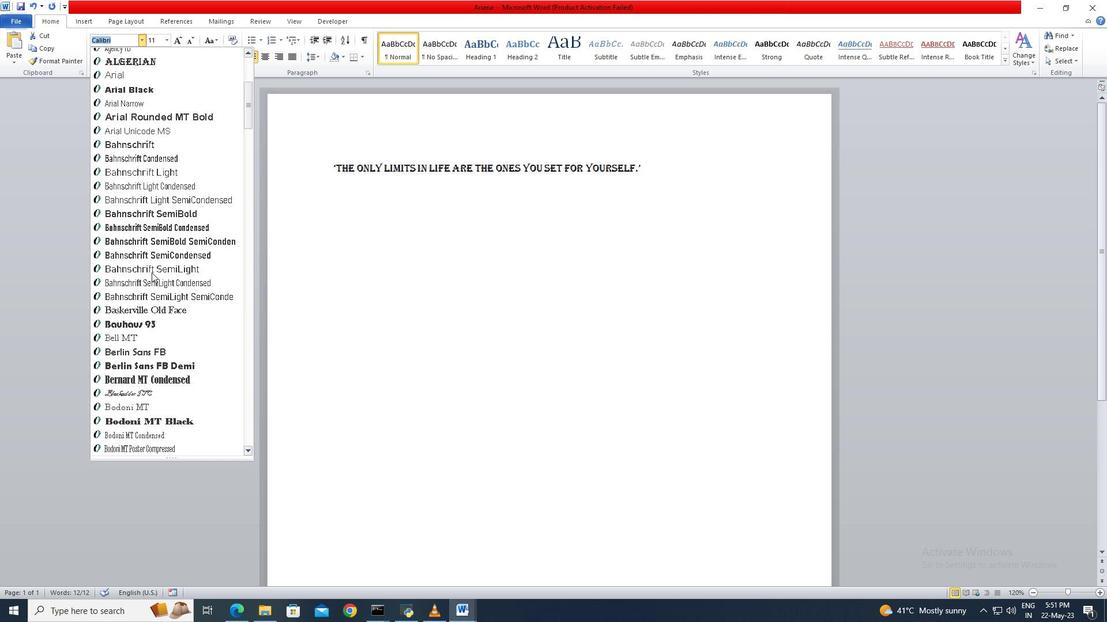 
Action: Mouse scrolled (151, 272) with delta (0, 0)
Screenshot: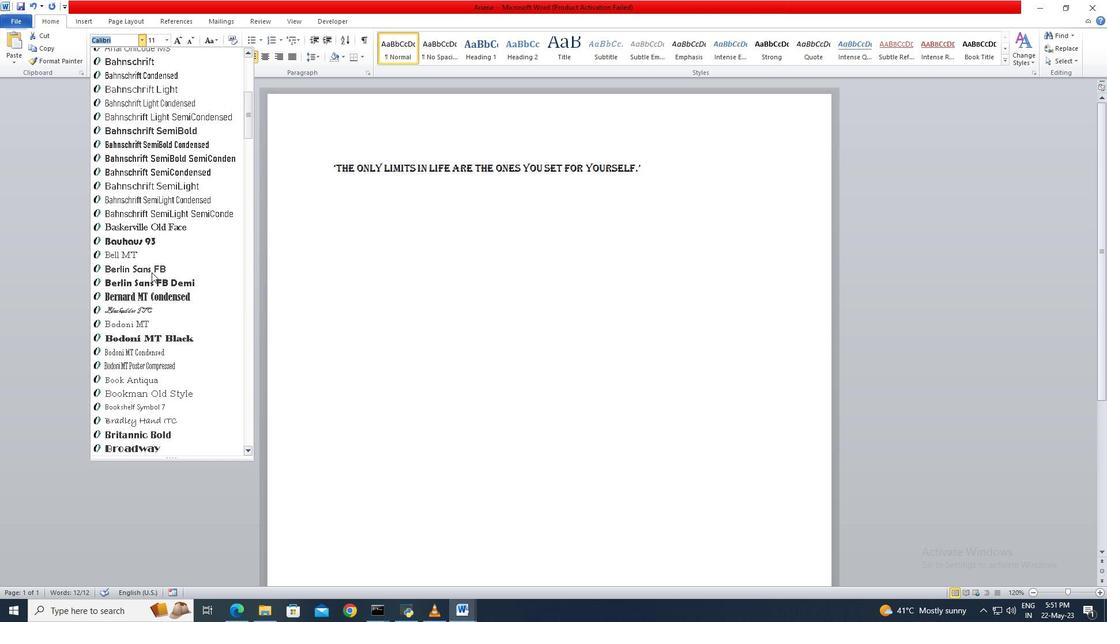 
Action: Mouse scrolled (151, 272) with delta (0, 0)
Screenshot: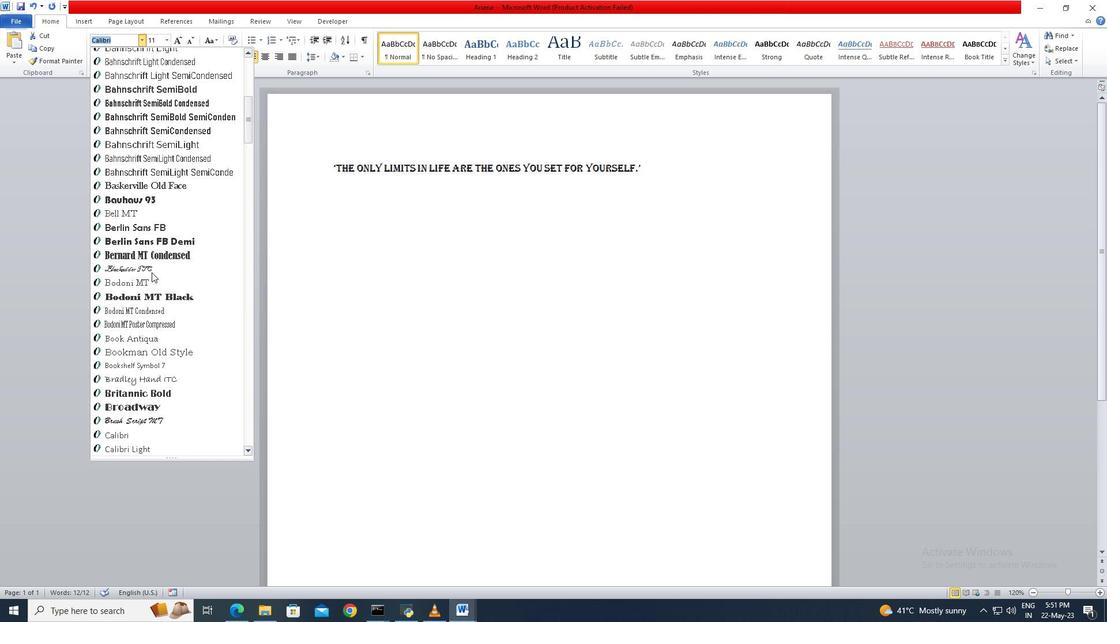 
Action: Mouse scrolled (151, 272) with delta (0, 0)
Screenshot: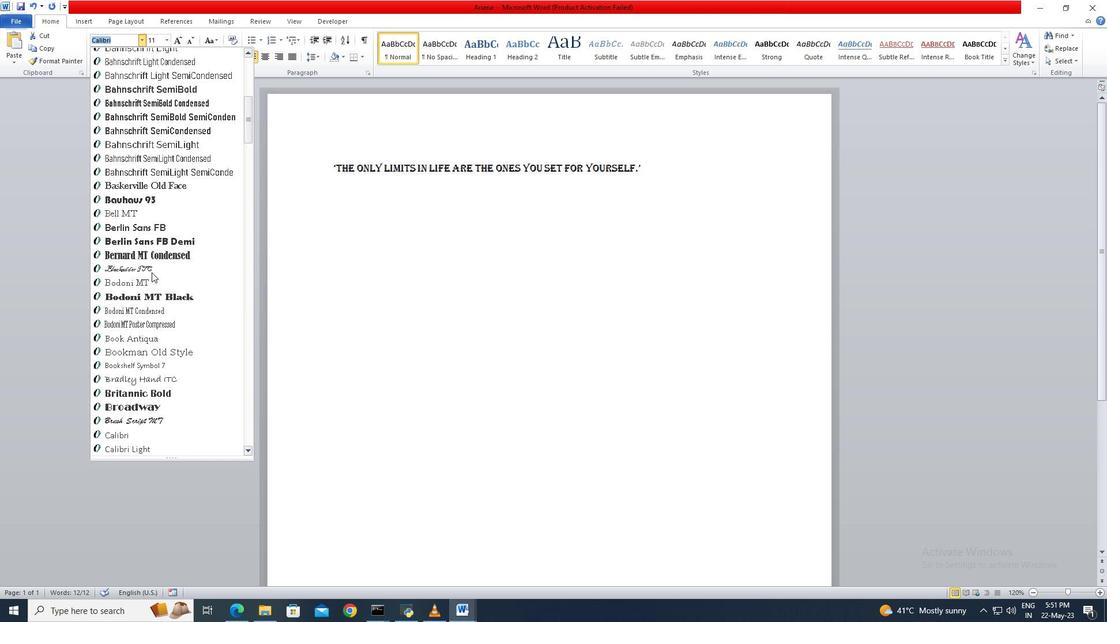 
Action: Mouse scrolled (151, 272) with delta (0, 0)
Screenshot: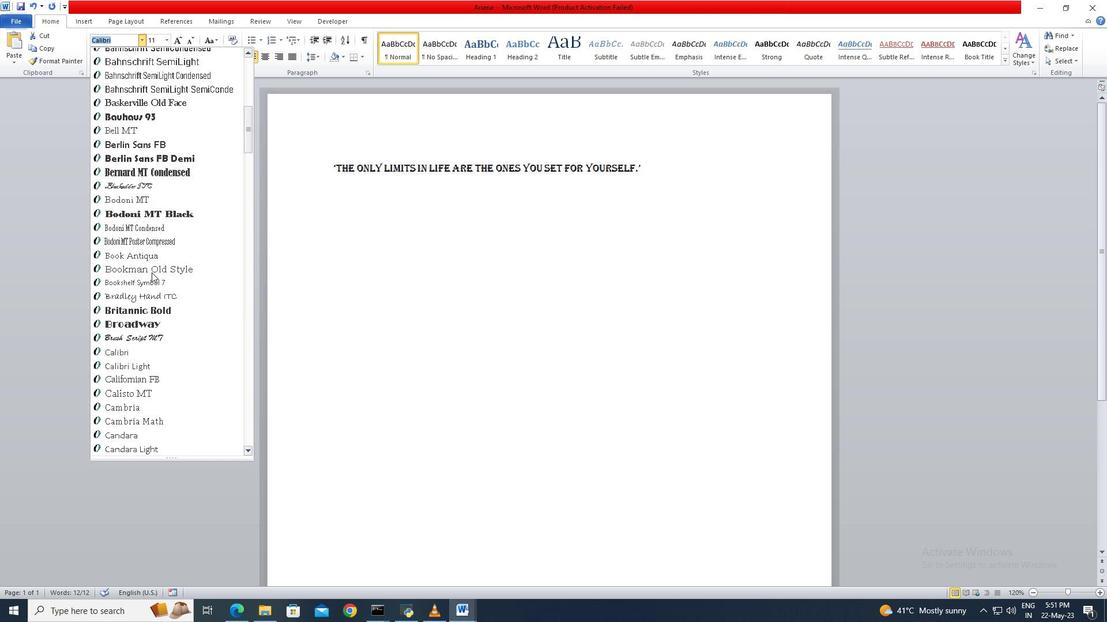 
Action: Mouse scrolled (151, 272) with delta (0, 0)
Screenshot: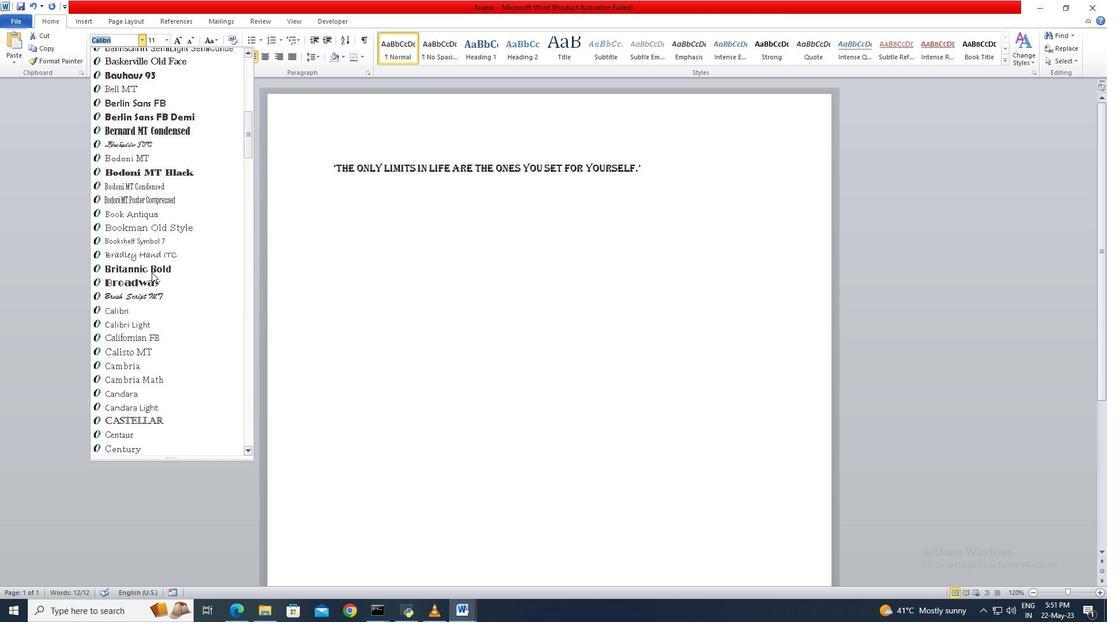 
Action: Mouse scrolled (151, 272) with delta (0, 0)
Screenshot: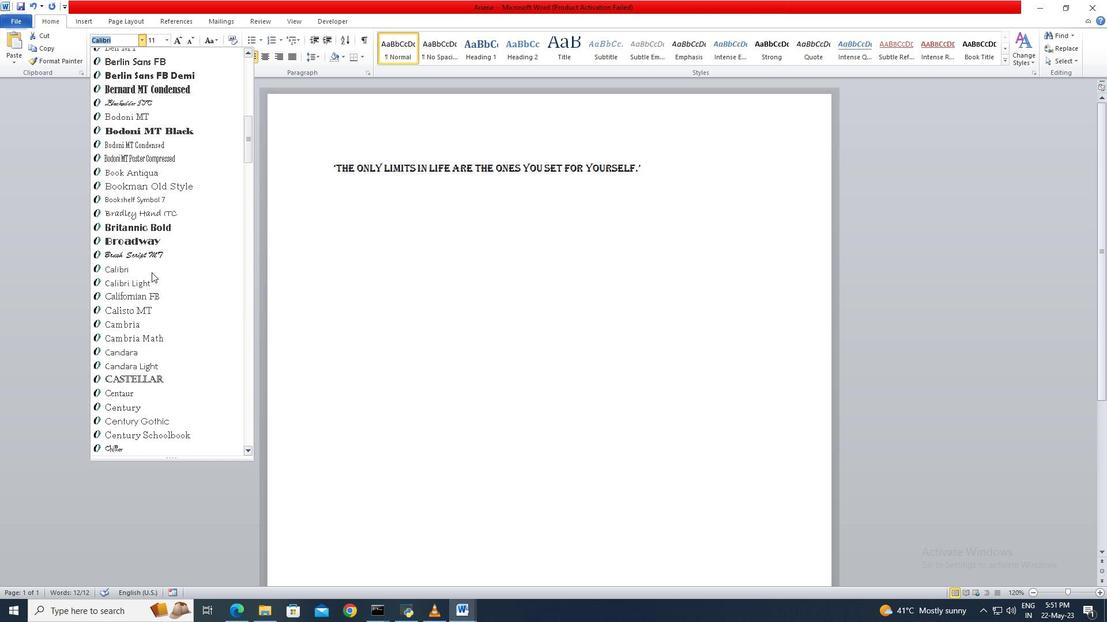 
Action: Mouse scrolled (151, 272) with delta (0, 0)
Screenshot: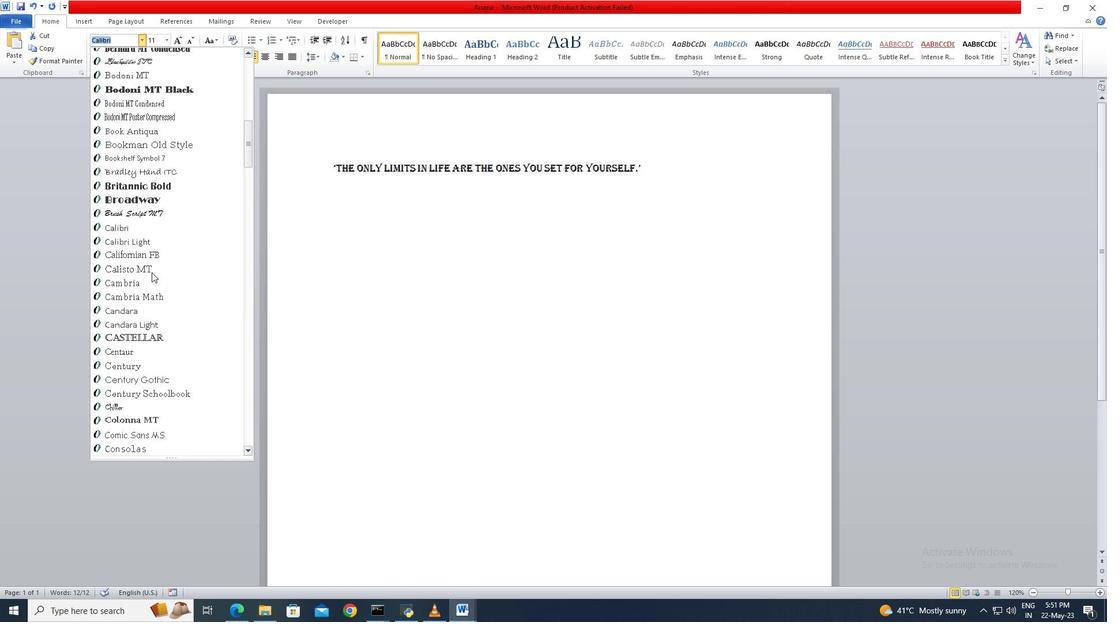
Action: Mouse scrolled (151, 272) with delta (0, 0)
Screenshot: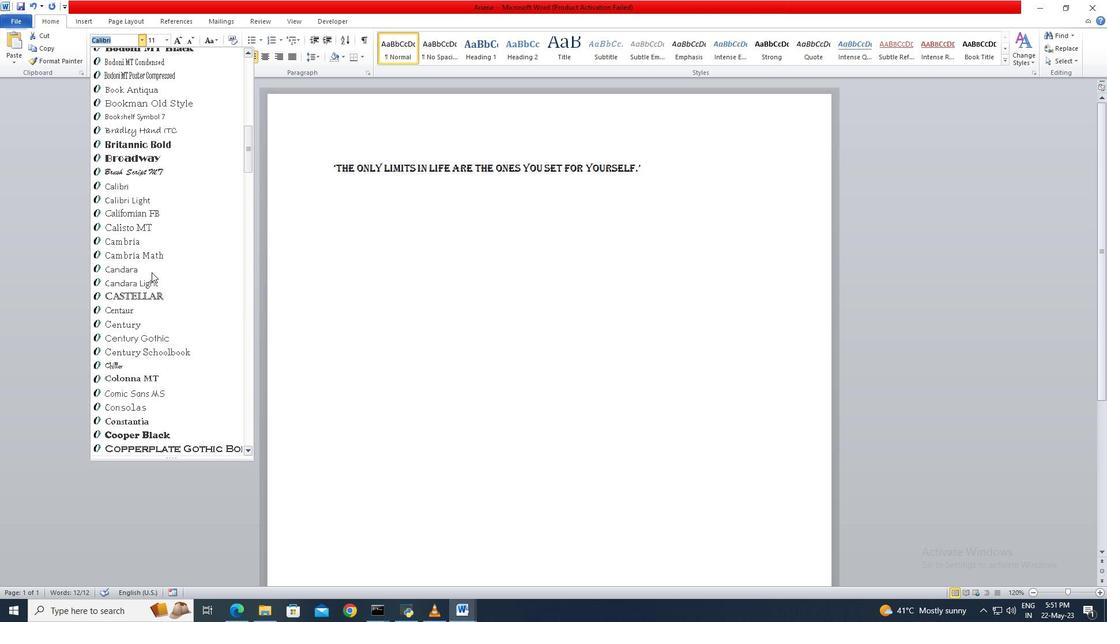 
Action: Mouse scrolled (151, 272) with delta (0, 0)
Screenshot: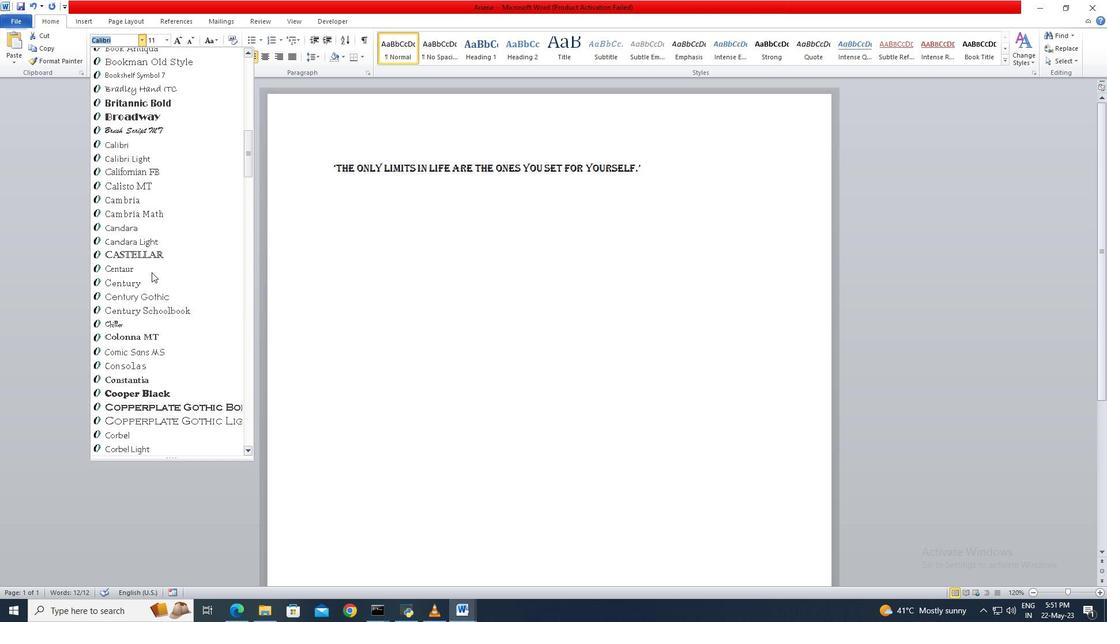 
Action: Mouse scrolled (151, 272) with delta (0, 0)
Screenshot: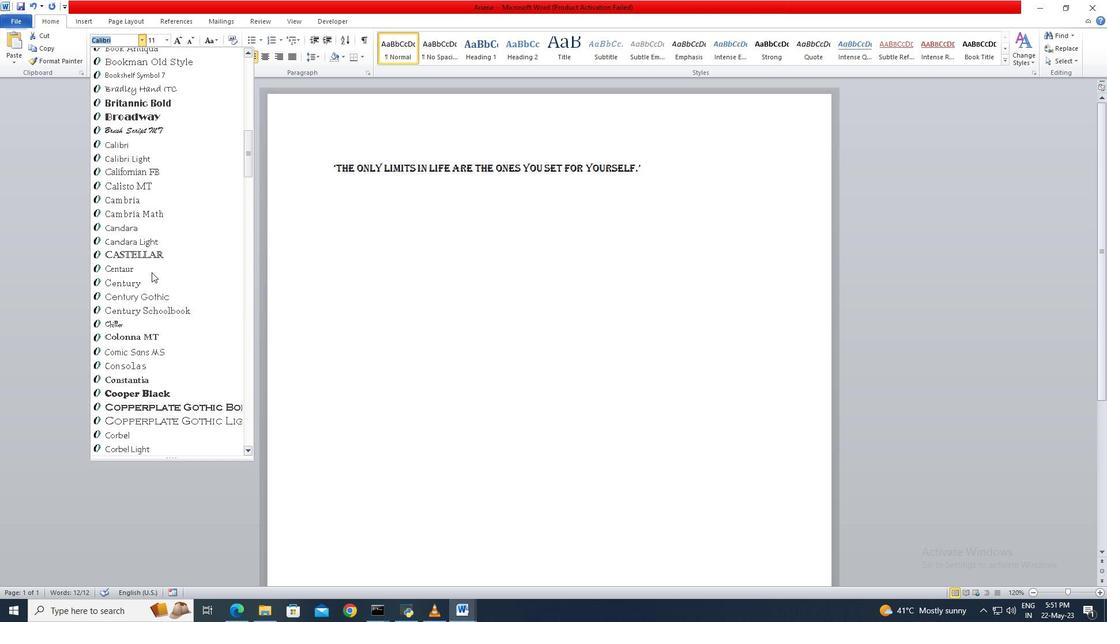 
Action: Mouse scrolled (151, 272) with delta (0, 0)
Screenshot: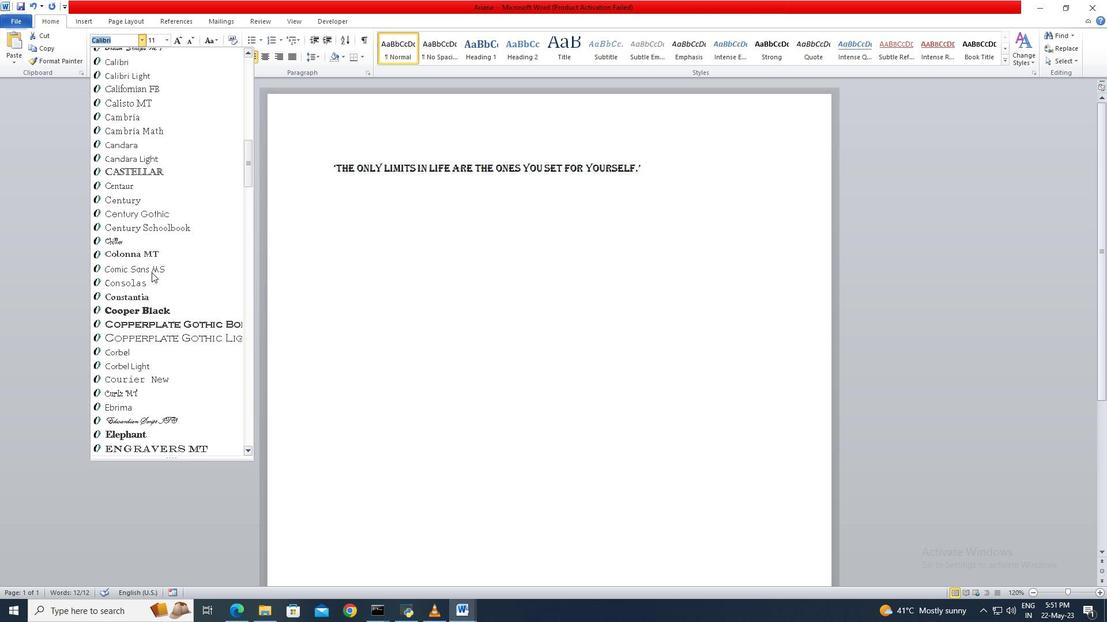 
Action: Mouse scrolled (151, 272) with delta (0, 0)
Screenshot: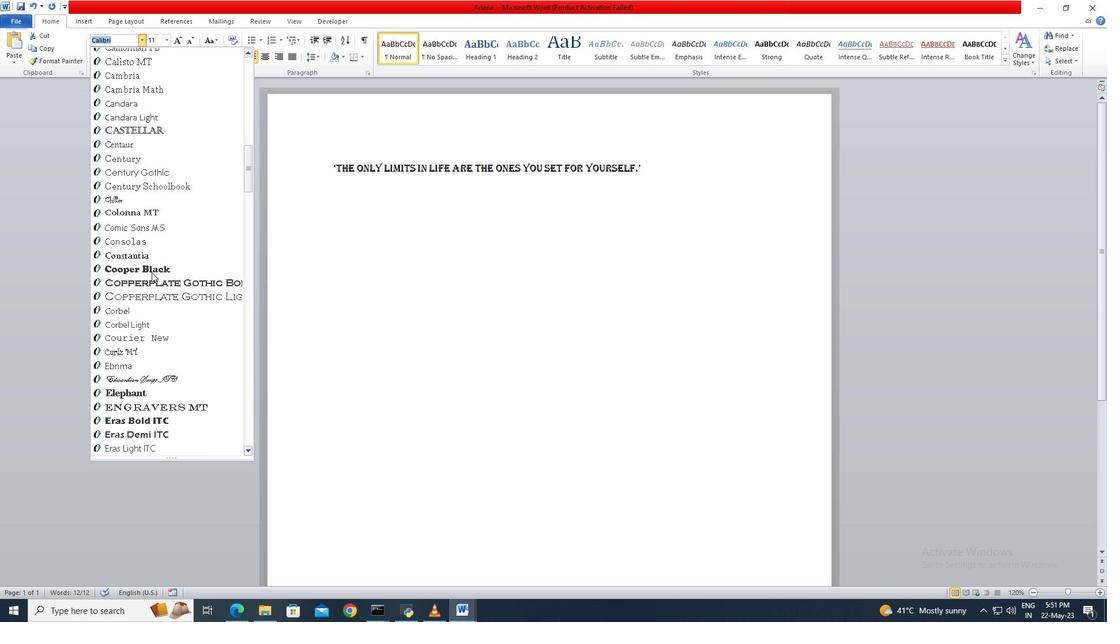 
Action: Mouse scrolled (151, 272) with delta (0, 0)
Screenshot: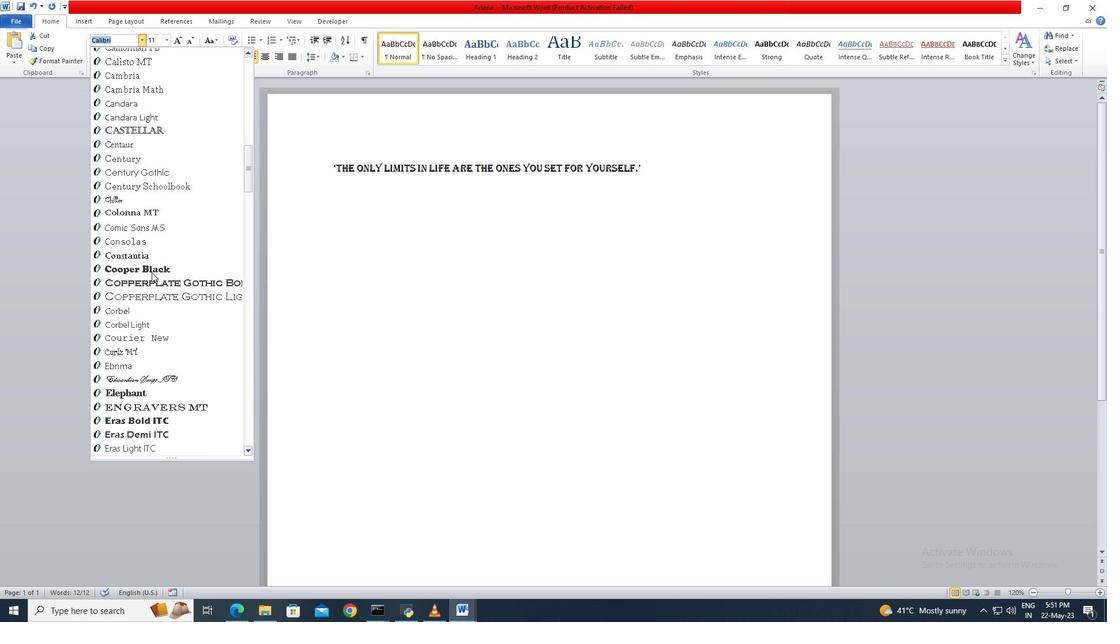 
Action: Mouse scrolled (151, 272) with delta (0, 0)
Screenshot: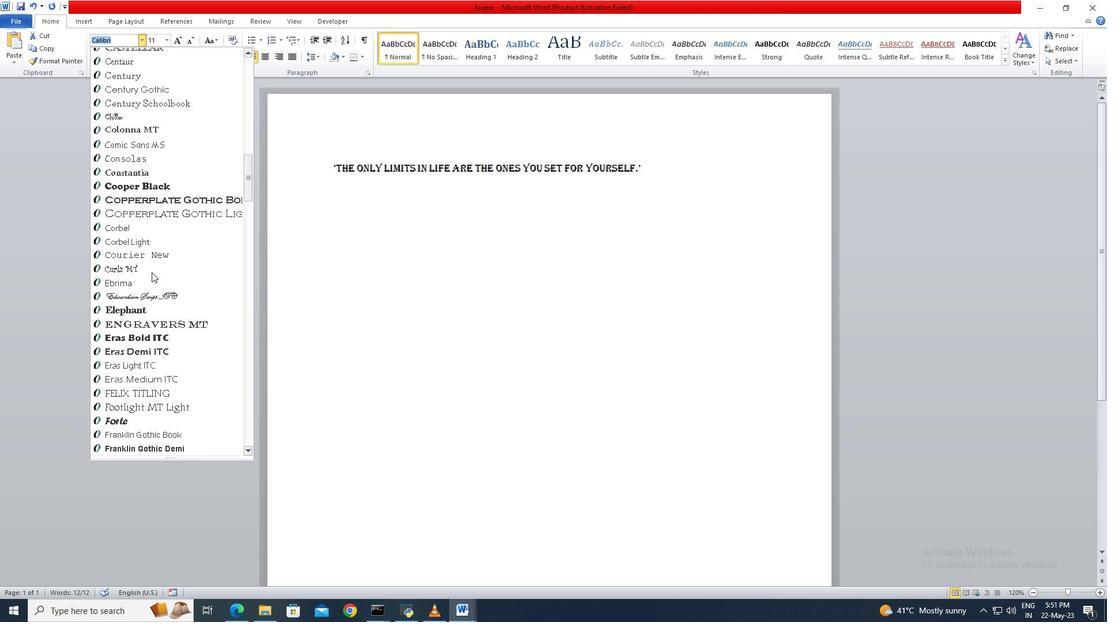 
Action: Mouse scrolled (151, 272) with delta (0, 0)
Screenshot: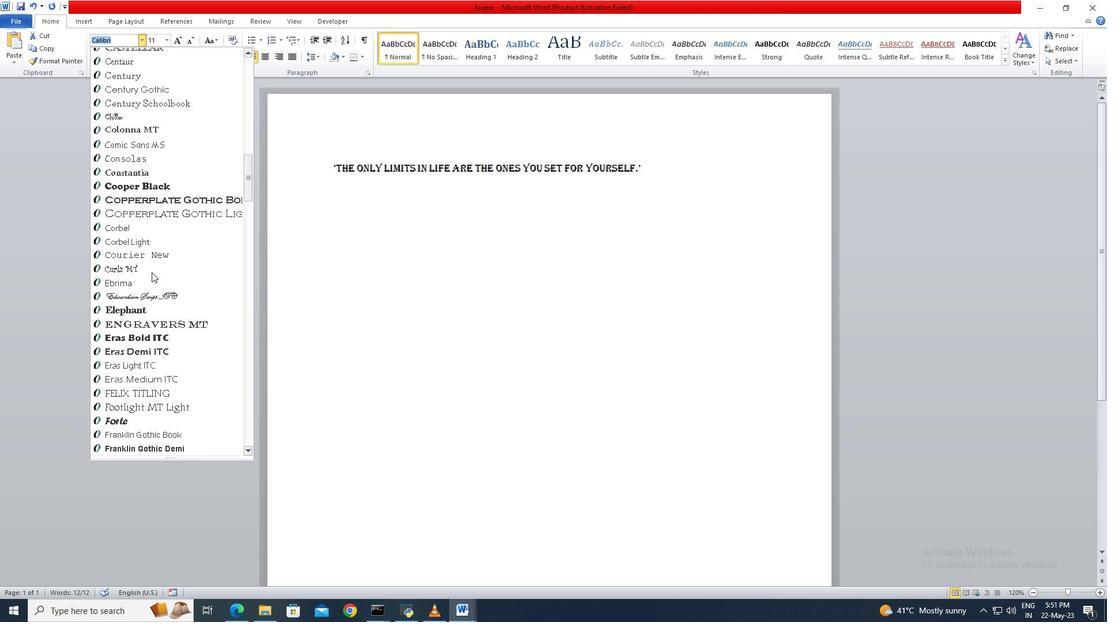 
Action: Mouse scrolled (151, 272) with delta (0, 0)
Screenshot: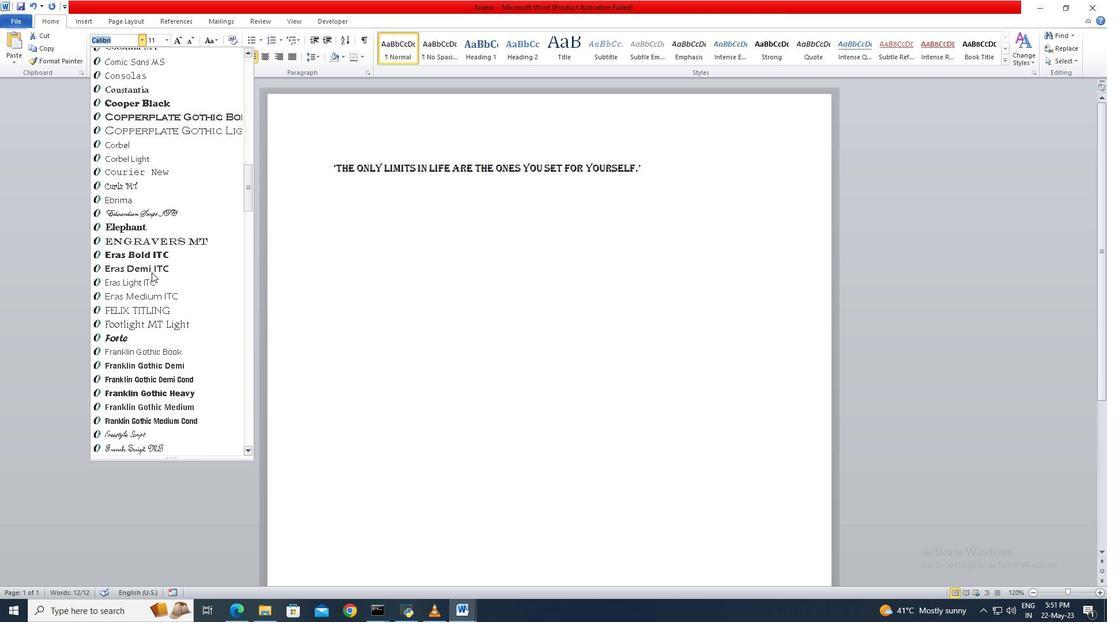 
Action: Mouse scrolled (151, 272) with delta (0, 0)
Screenshot: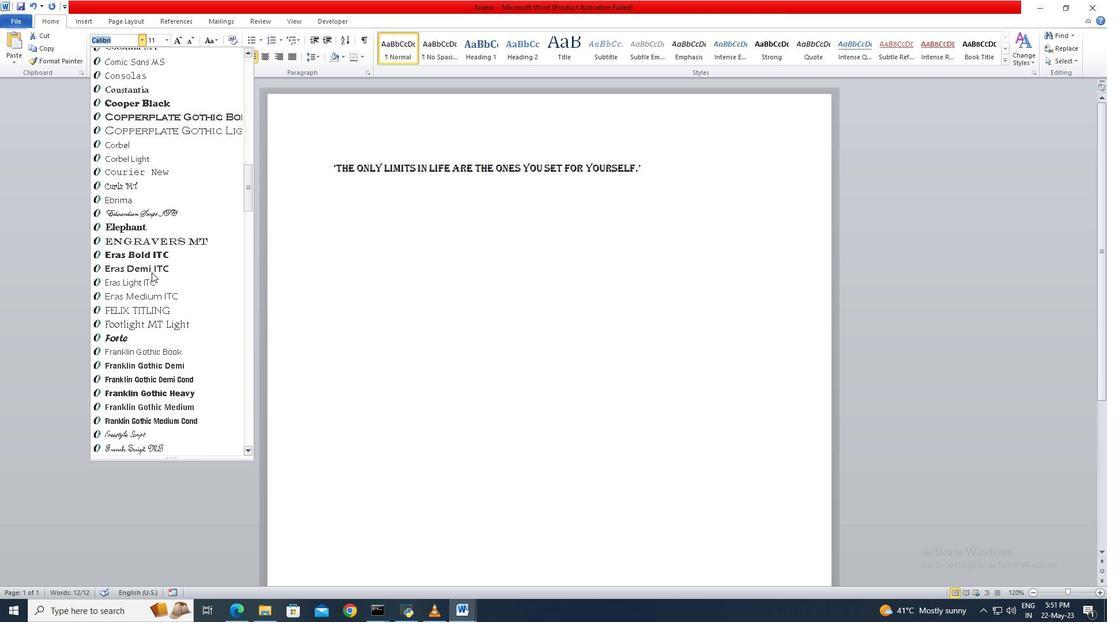 
Action: Mouse scrolled (151, 272) with delta (0, 0)
Screenshot: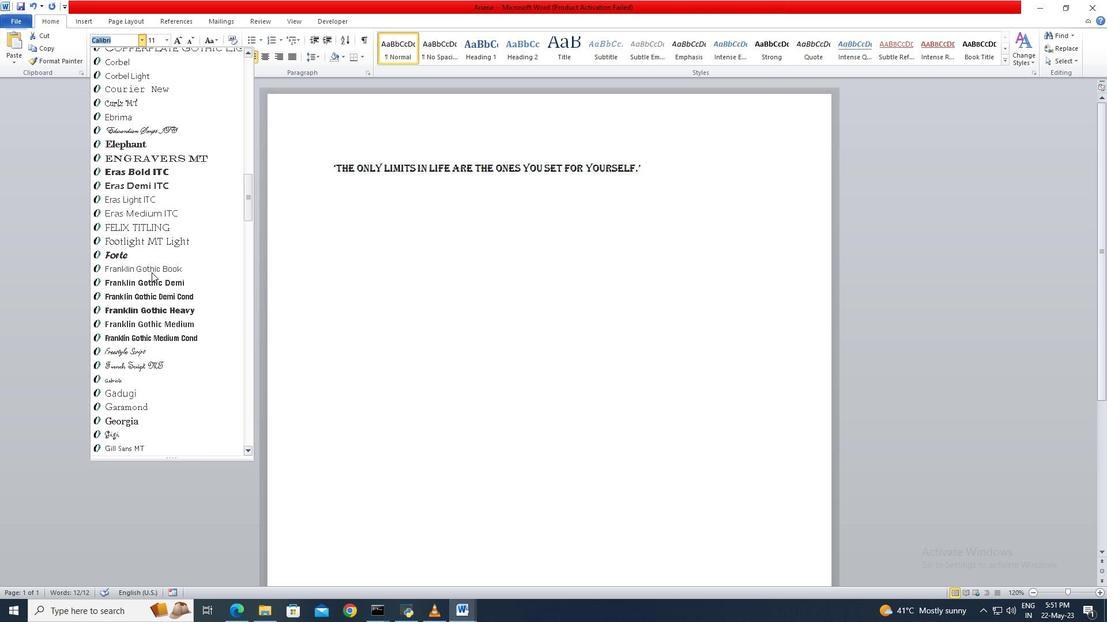 
Action: Mouse scrolled (151, 272) with delta (0, 0)
Screenshot: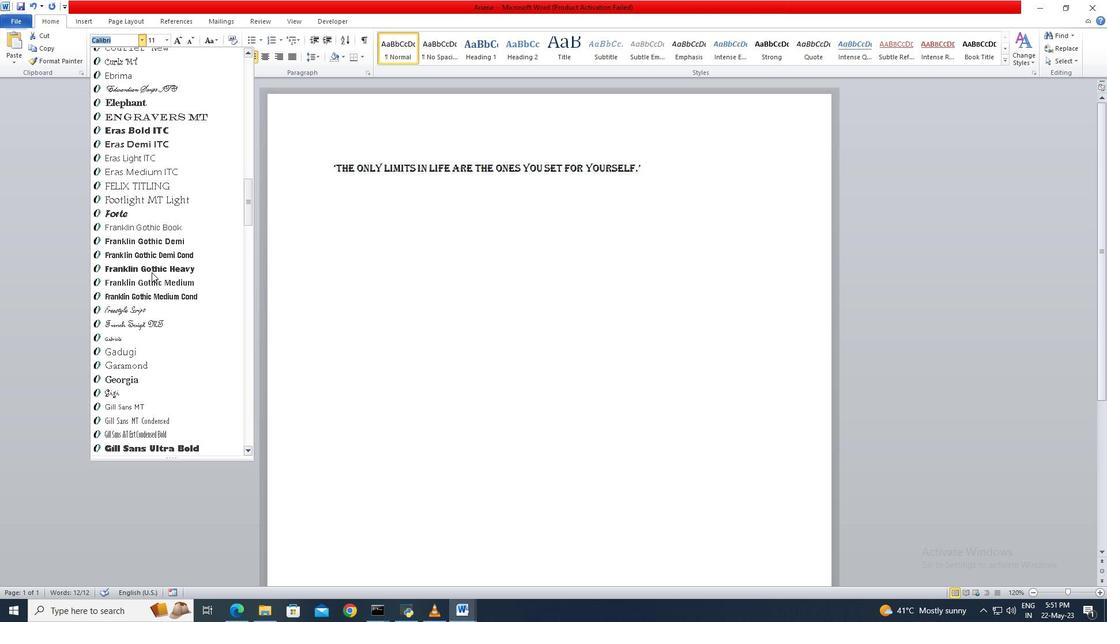 
Action: Mouse scrolled (151, 272) with delta (0, 0)
Screenshot: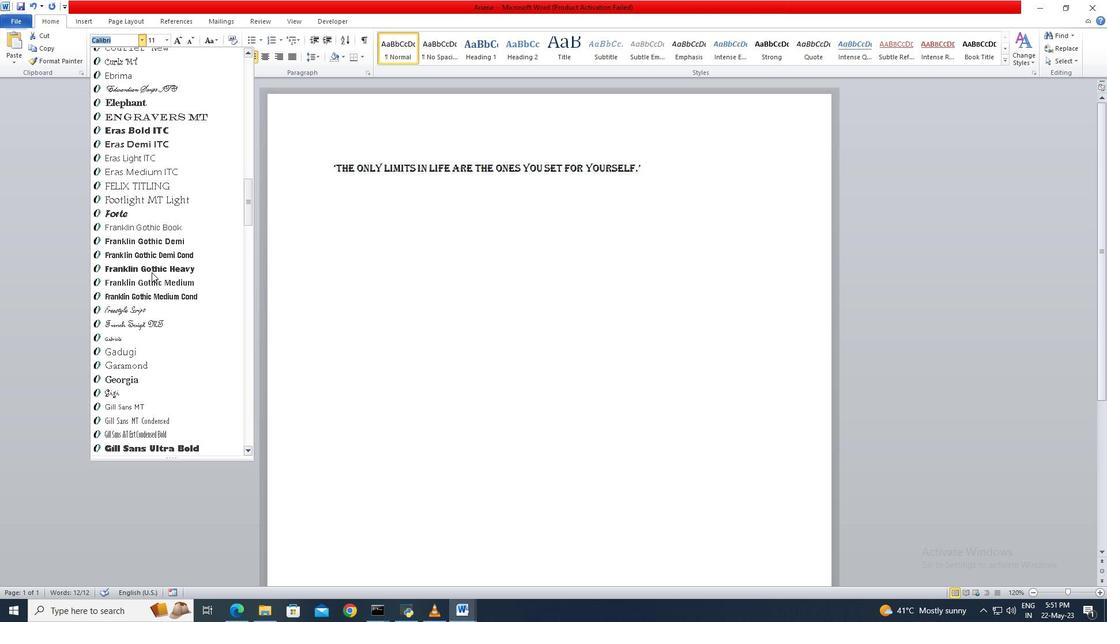 
Action: Mouse scrolled (151, 272) with delta (0, 0)
Screenshot: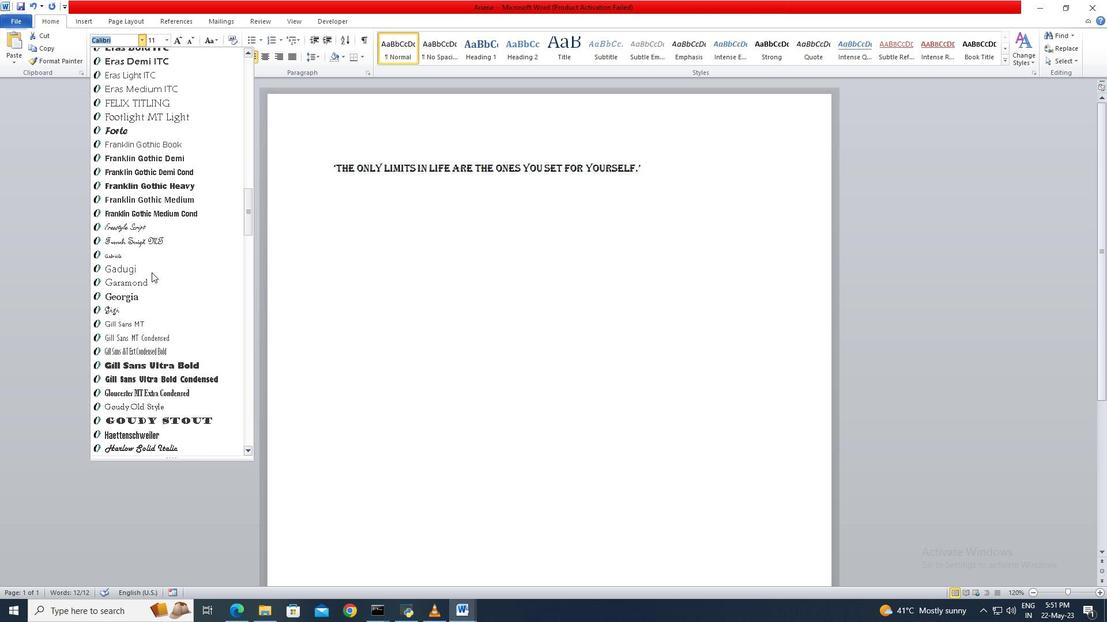 
Action: Mouse scrolled (151, 272) with delta (0, 0)
Screenshot: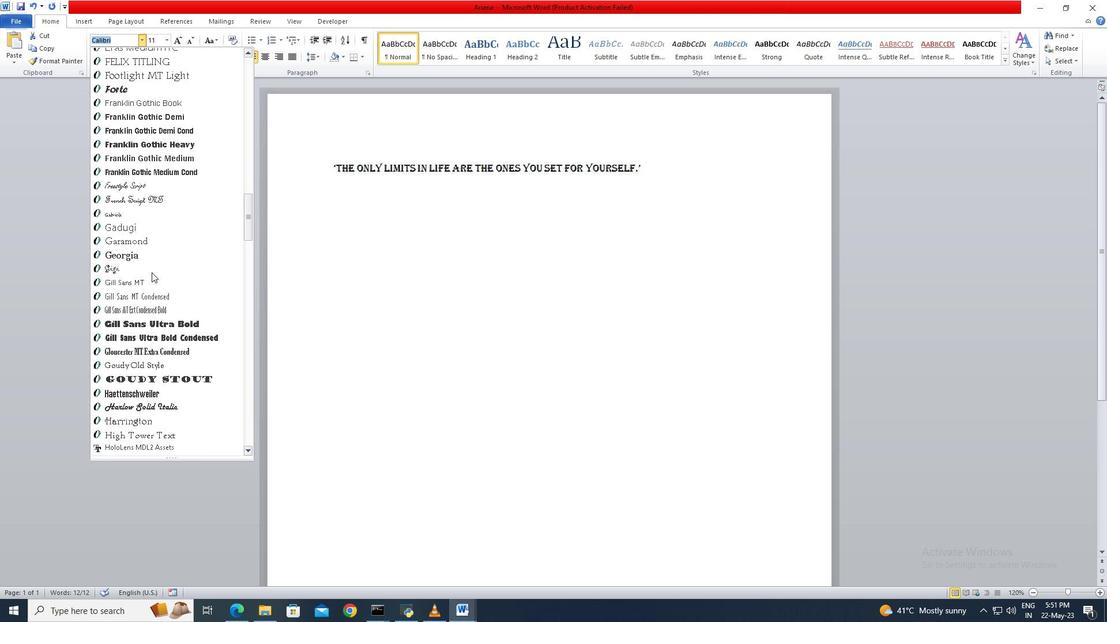 
Action: Mouse scrolled (151, 272) with delta (0, 0)
Screenshot: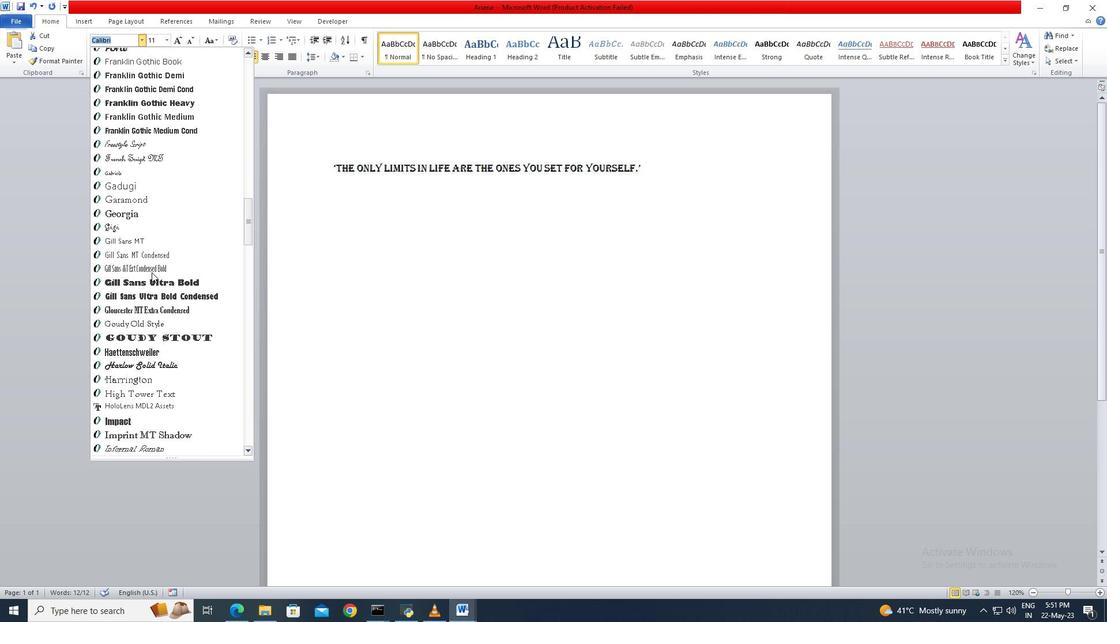 
Action: Mouse scrolled (151, 272) with delta (0, 0)
Screenshot: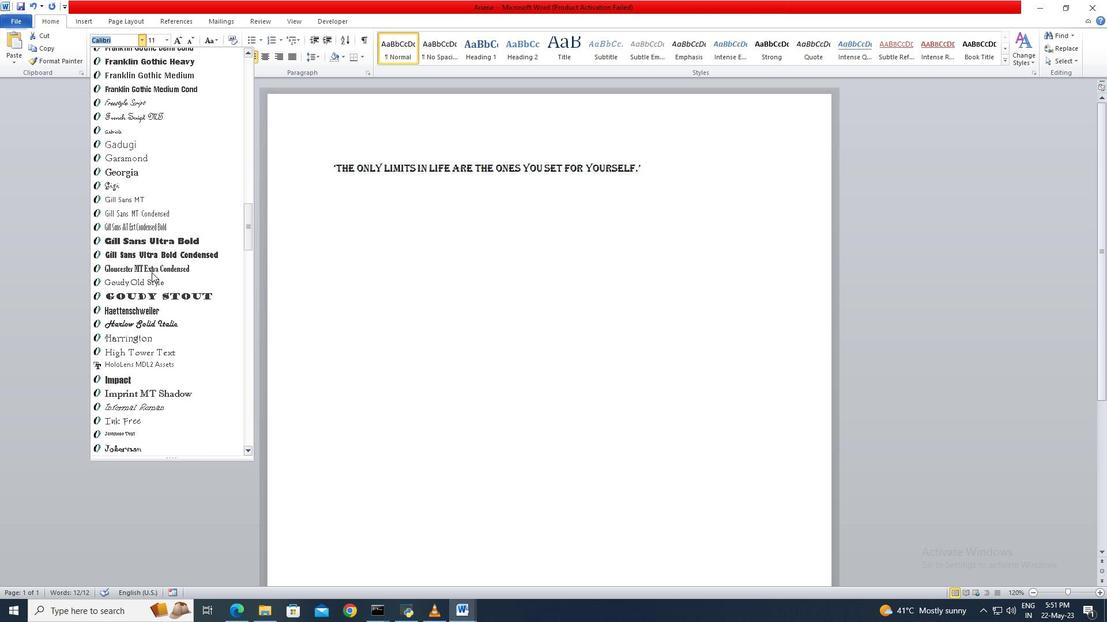
Action: Mouse scrolled (151, 272) with delta (0, 0)
Screenshot: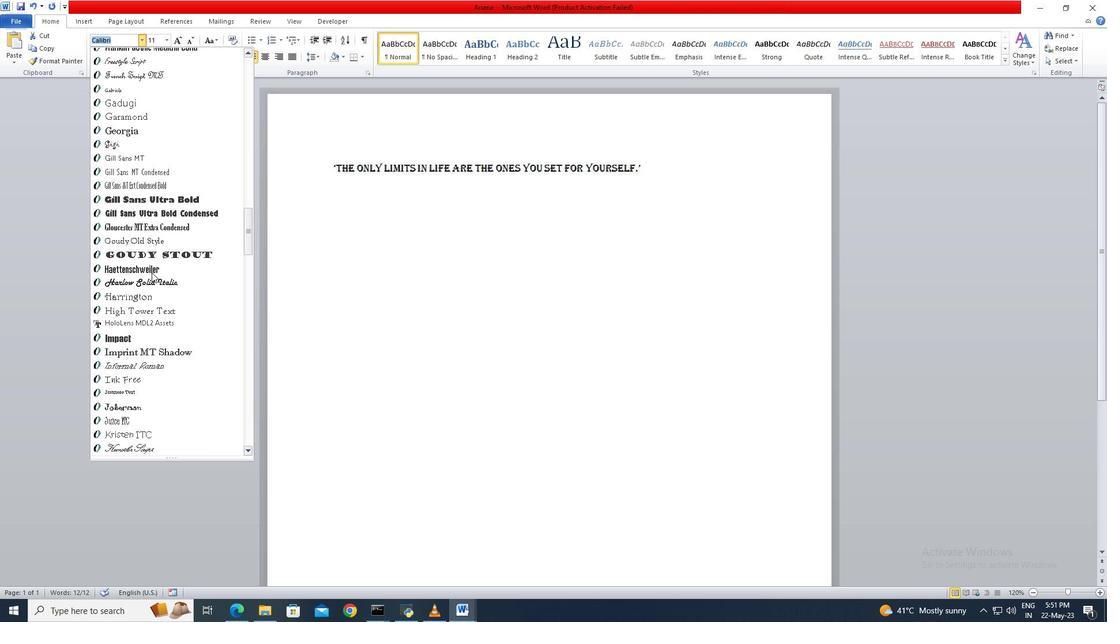 
Action: Mouse scrolled (151, 272) with delta (0, 0)
Screenshot: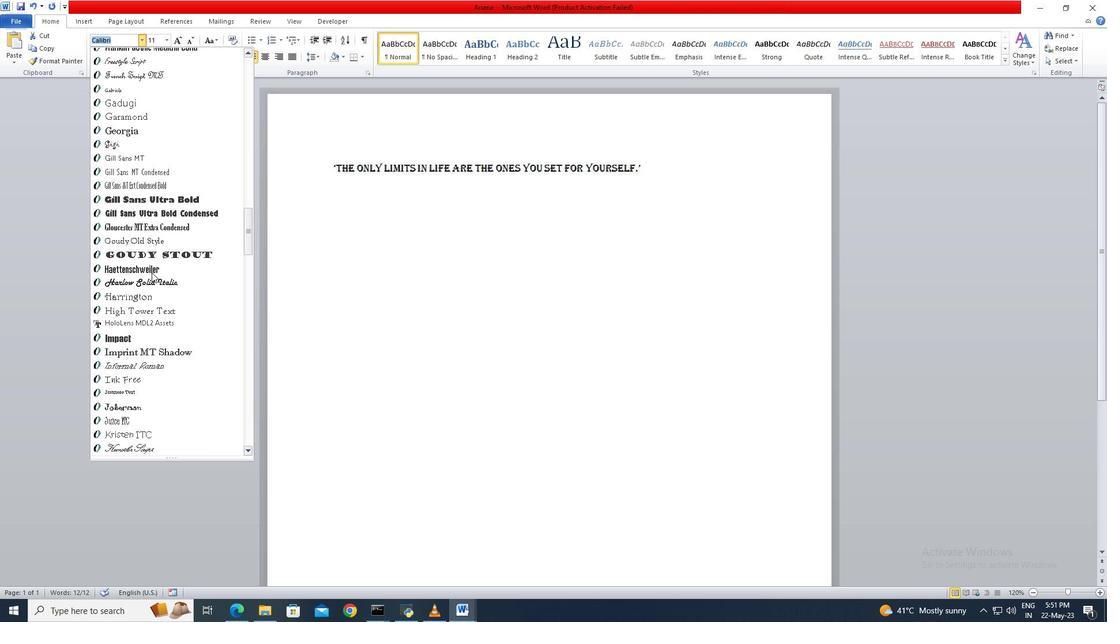 
Action: Mouse scrolled (151, 272) with delta (0, 0)
Screenshot: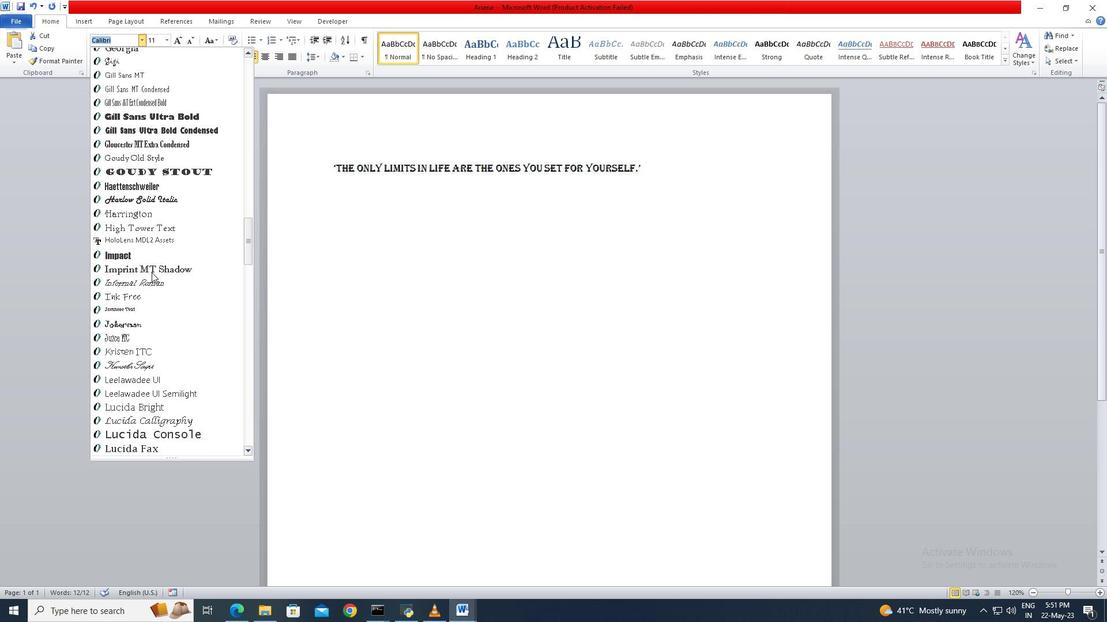 
Action: Mouse scrolled (151, 272) with delta (0, 0)
Screenshot: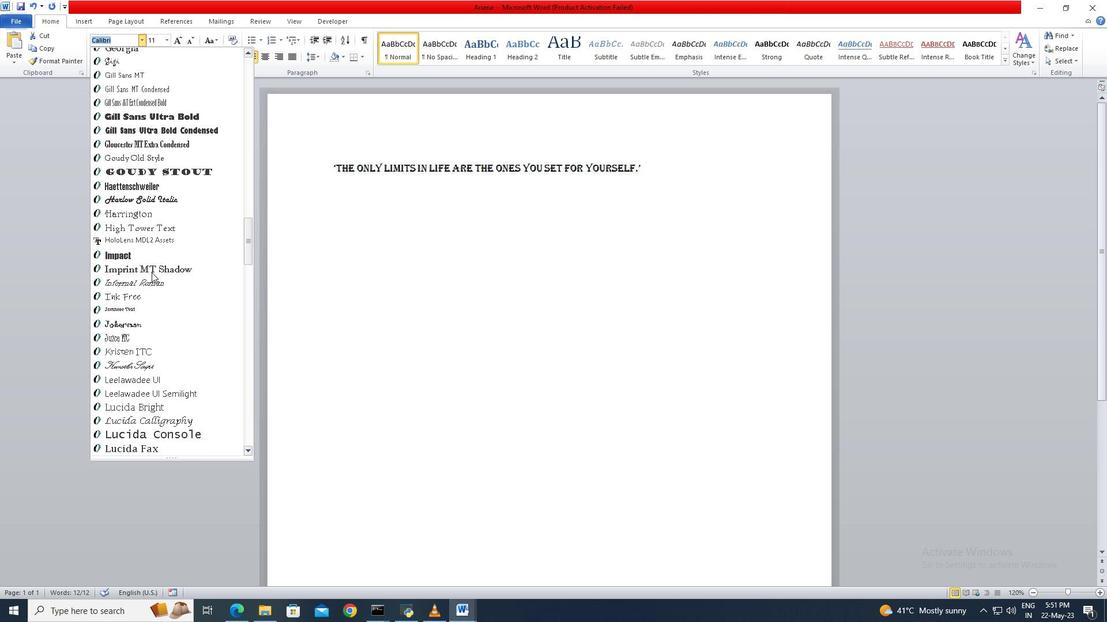 
Action: Mouse scrolled (151, 272) with delta (0, 0)
Screenshot: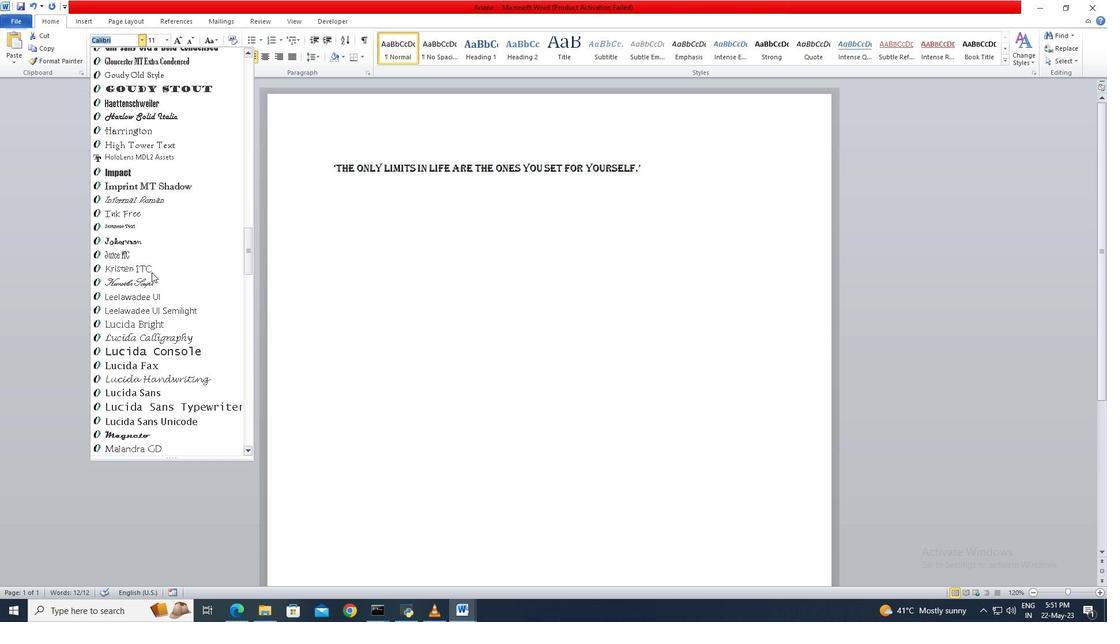 
Action: Mouse scrolled (151, 272) with delta (0, 0)
Screenshot: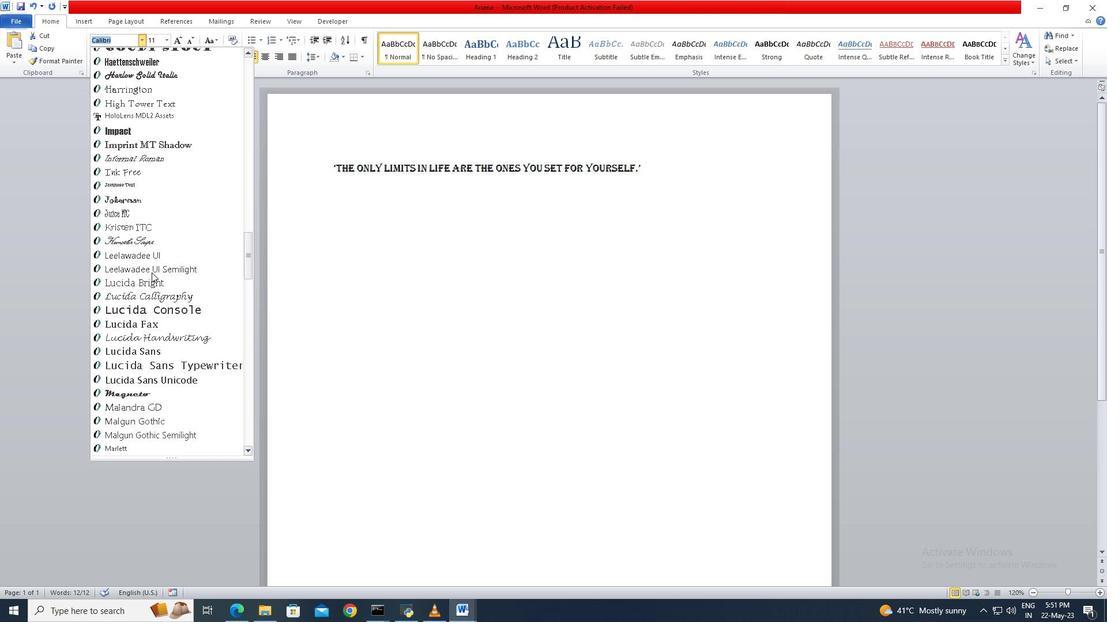 
Action: Mouse scrolled (151, 272) with delta (0, 0)
Screenshot: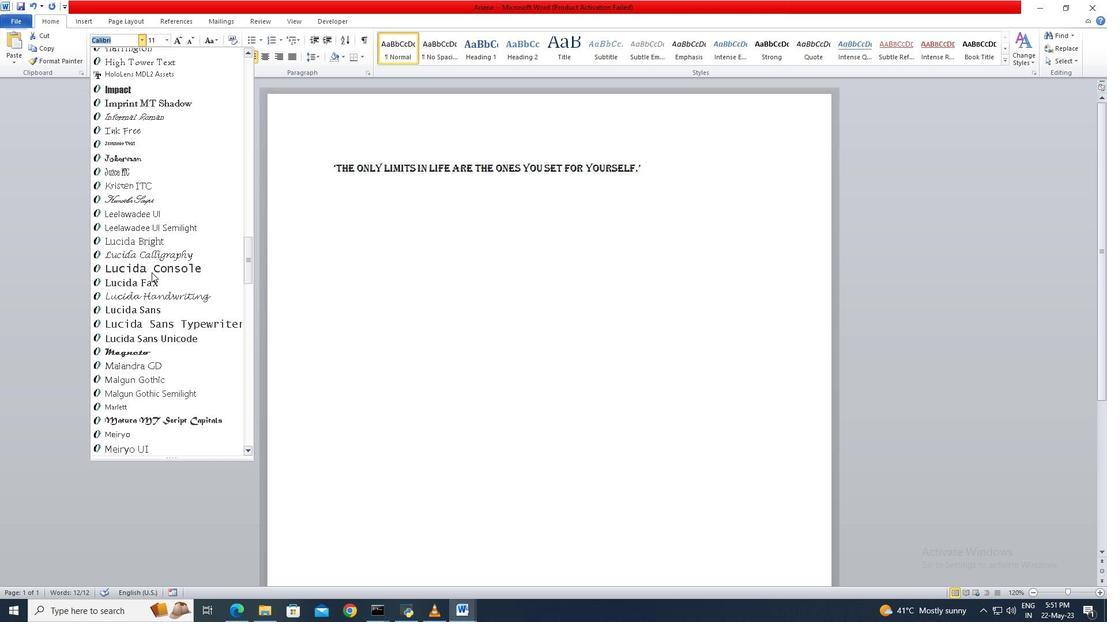 
Action: Mouse moved to (147, 310)
Screenshot: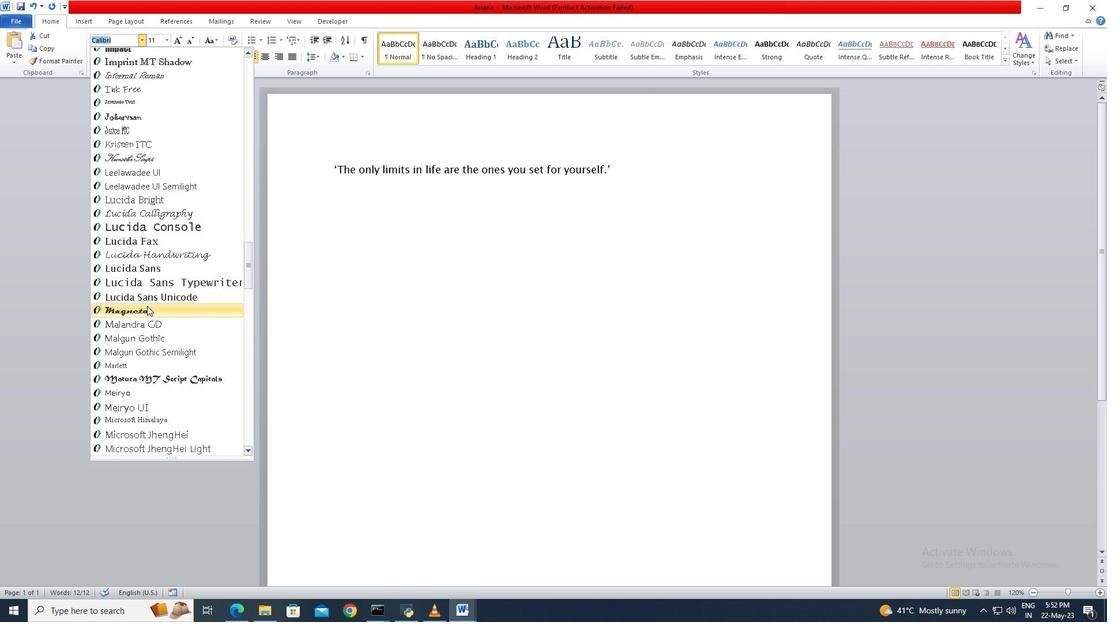 
Action: Mouse pressed left at (147, 310)
Screenshot: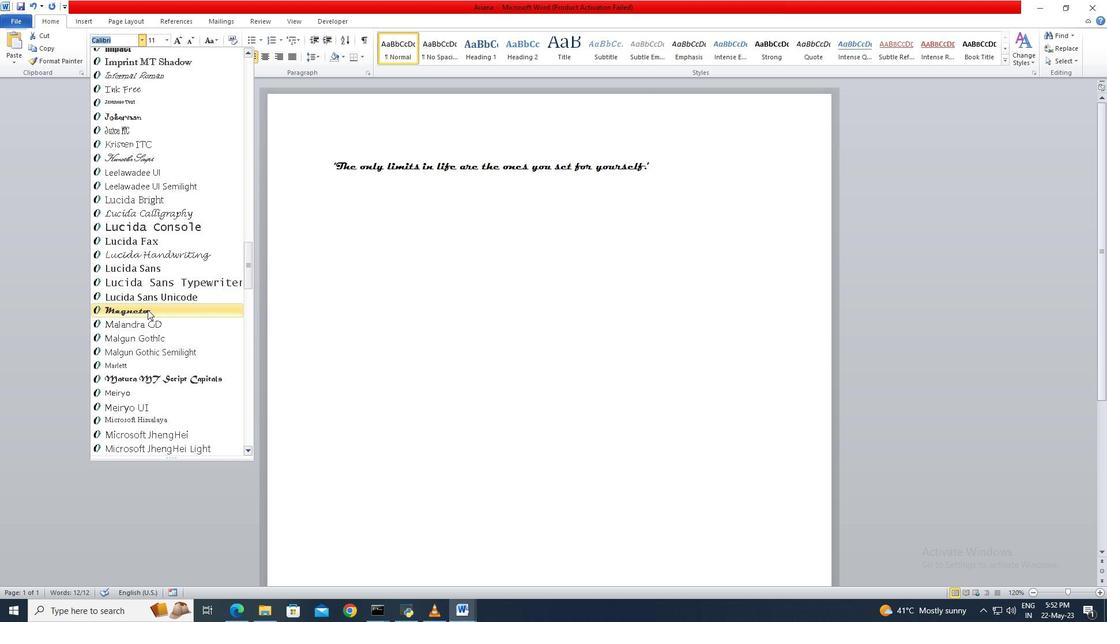 
Action: Mouse moved to (170, 36)
Screenshot: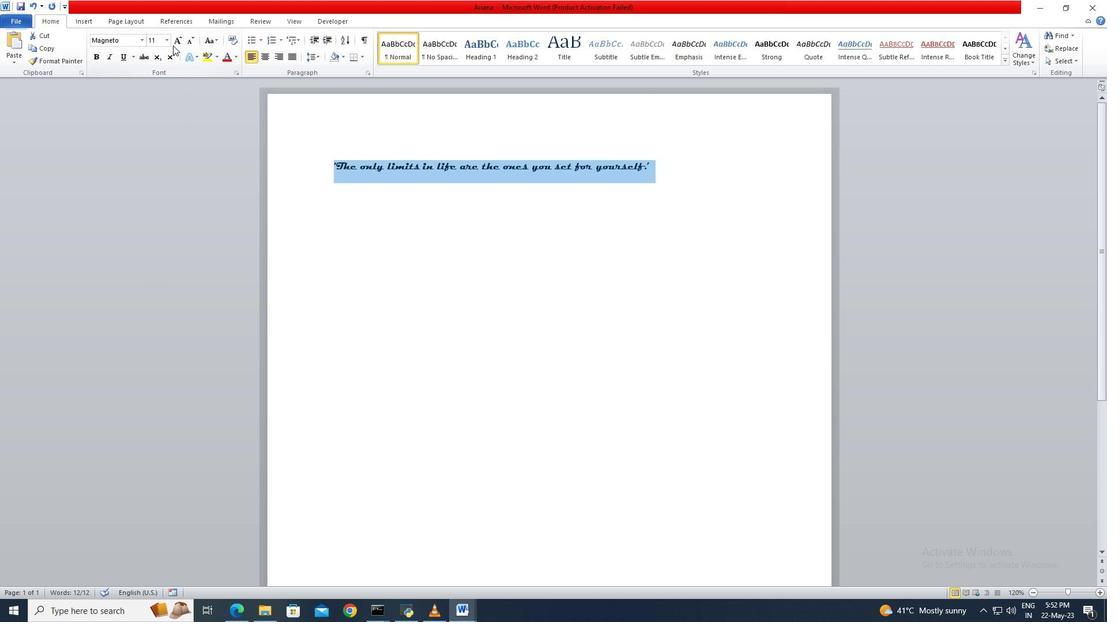 
Action: Mouse pressed left at (170, 36)
Screenshot: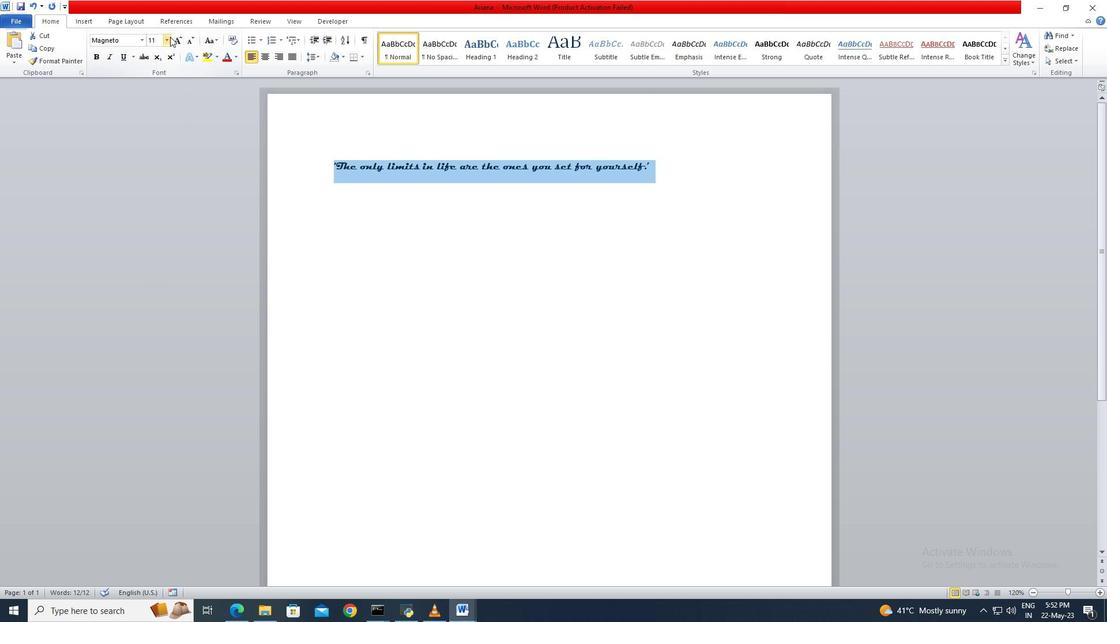 
Action: Mouse moved to (158, 119)
Screenshot: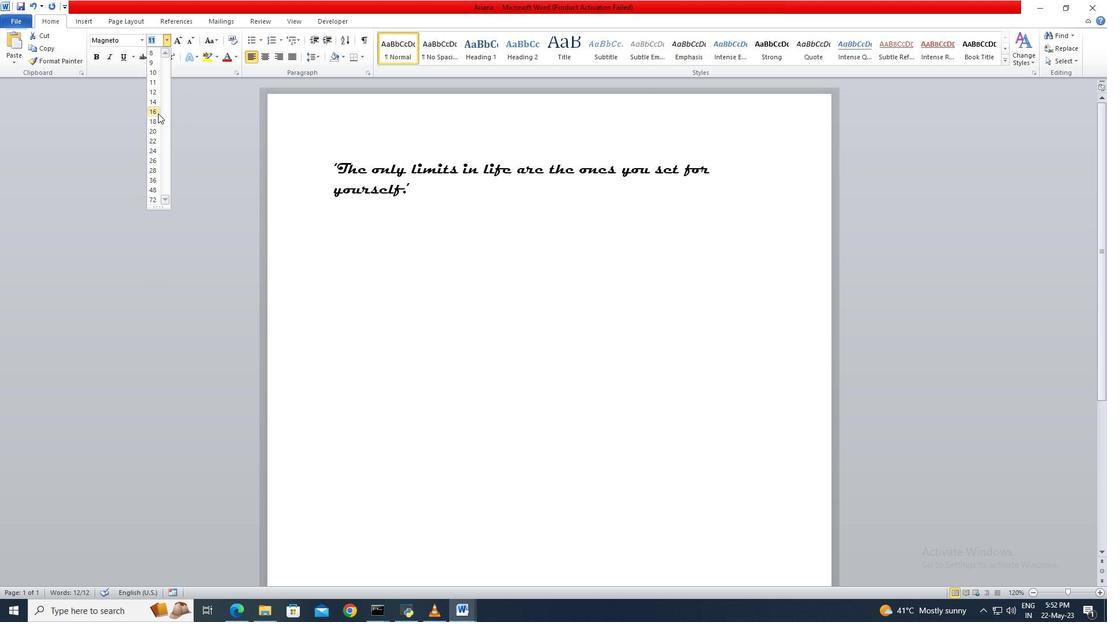 
Action: Mouse pressed left at (158, 119)
Screenshot: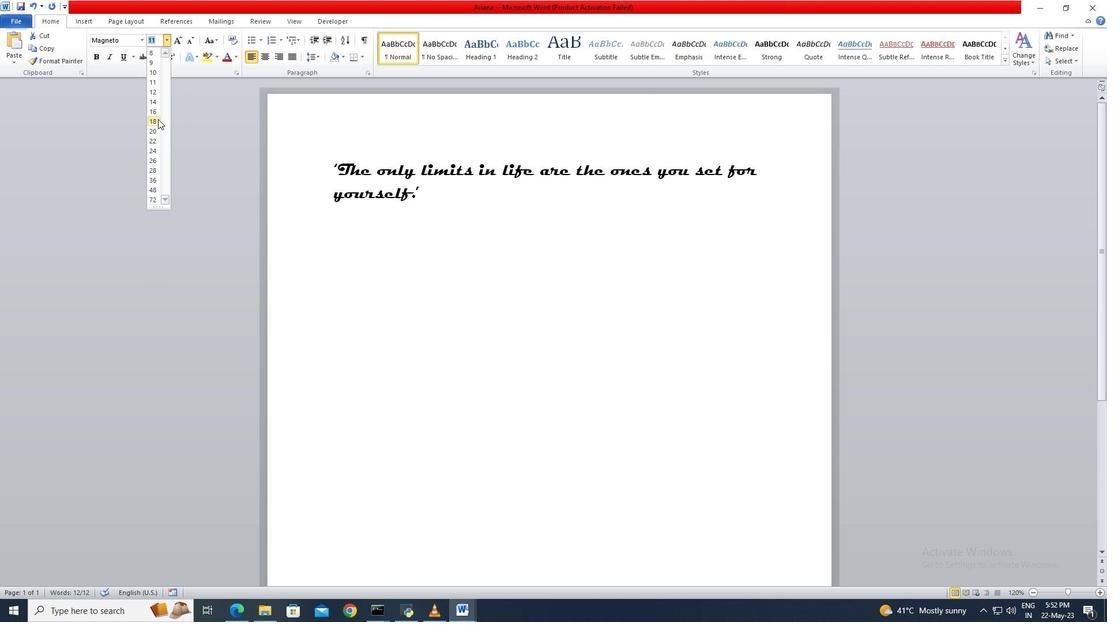 
Action: Mouse moved to (291, 61)
Screenshot: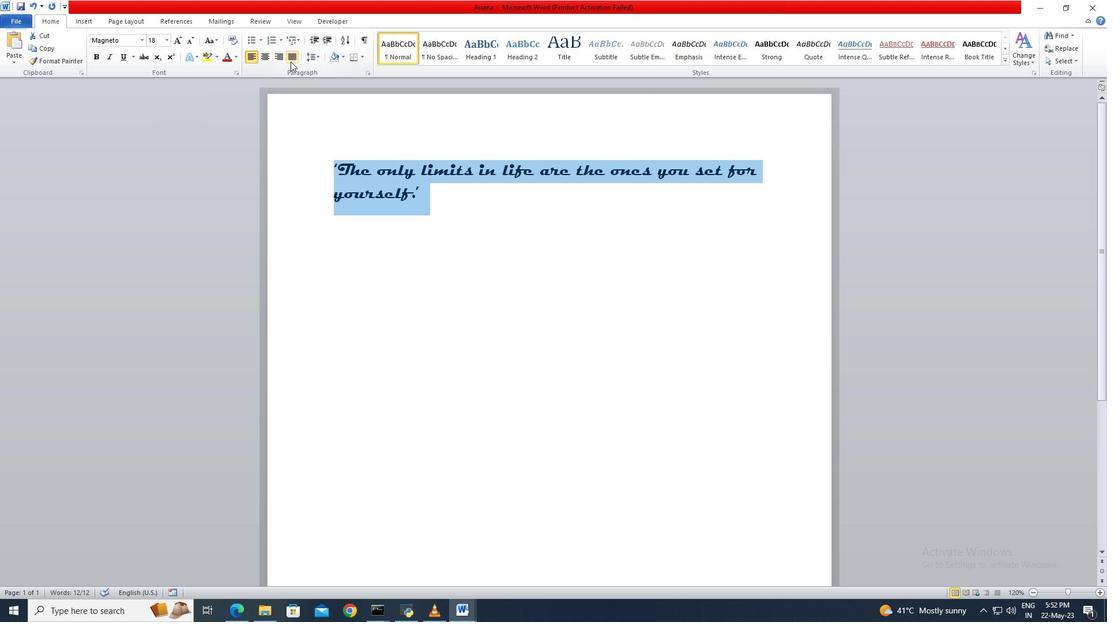 
Action: Mouse pressed left at (291, 61)
Screenshot: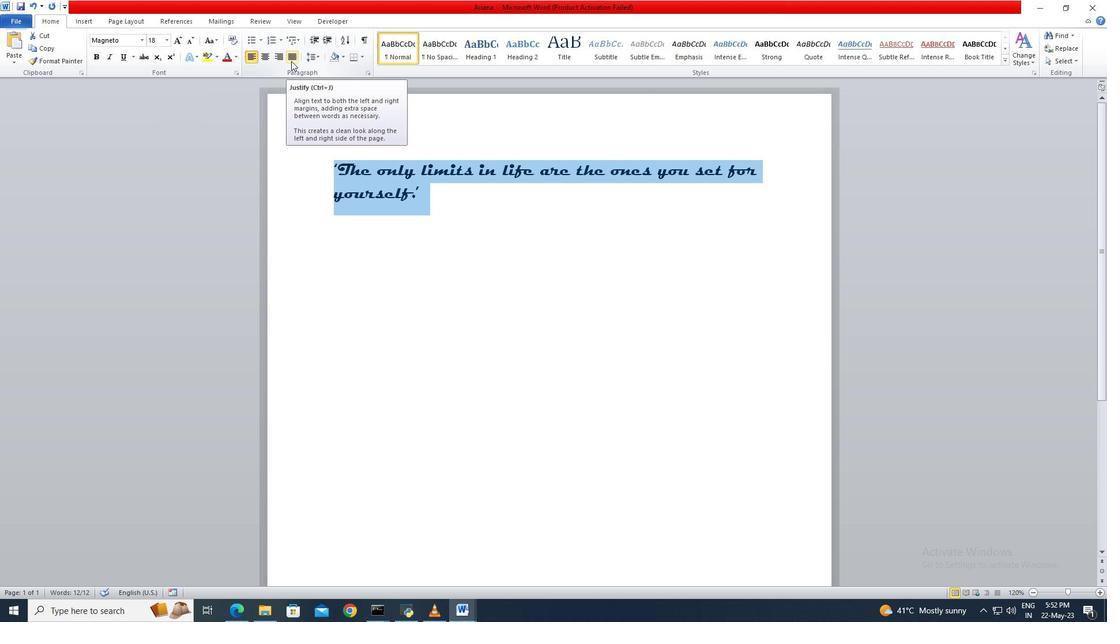 
Action: Mouse moved to (238, 58)
Screenshot: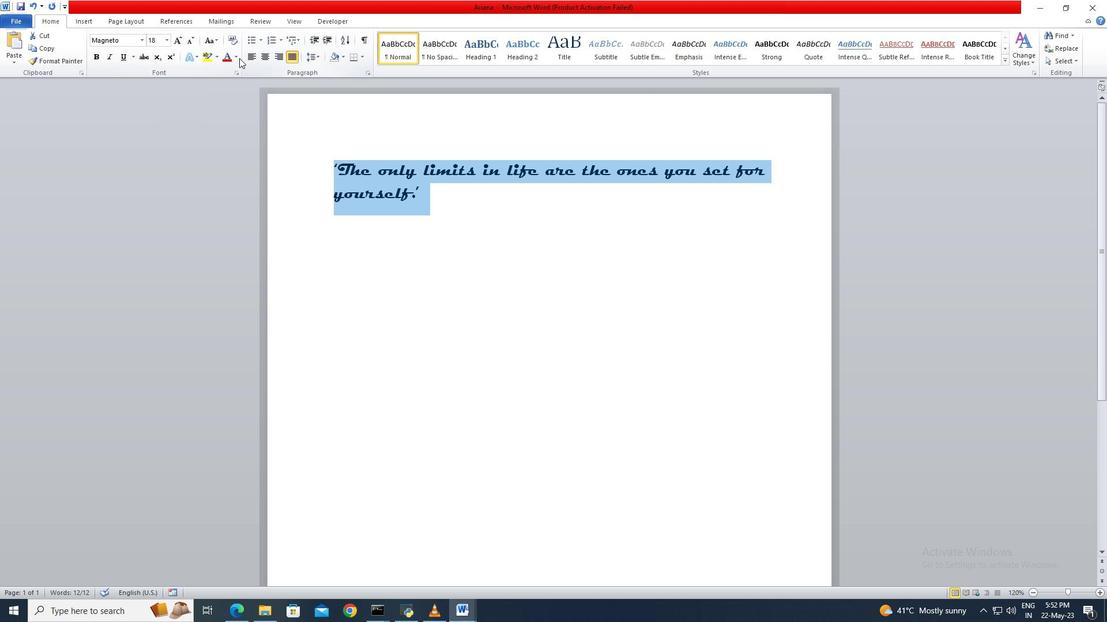 
Action: Mouse pressed left at (238, 58)
Screenshot: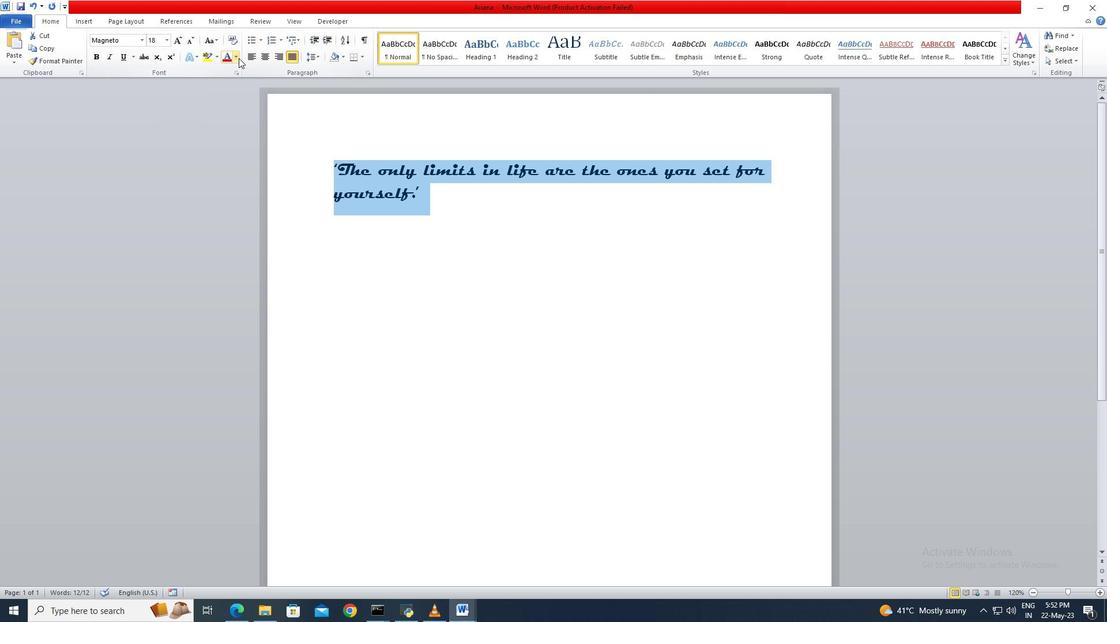 
Action: Mouse moved to (310, 93)
Screenshot: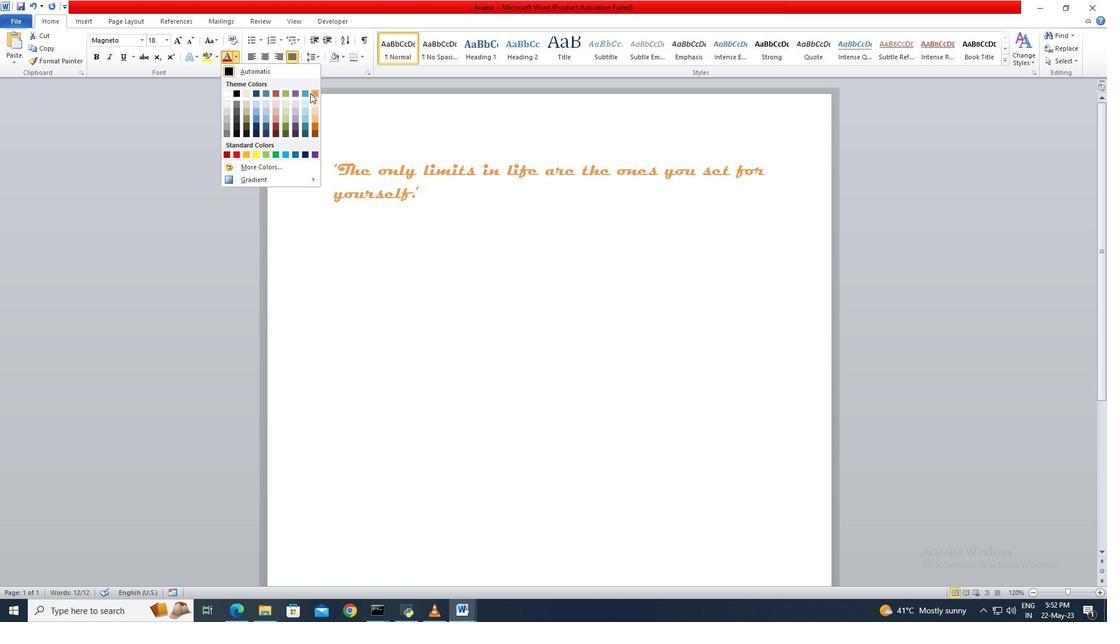 
Action: Mouse pressed left at (310, 93)
Screenshot: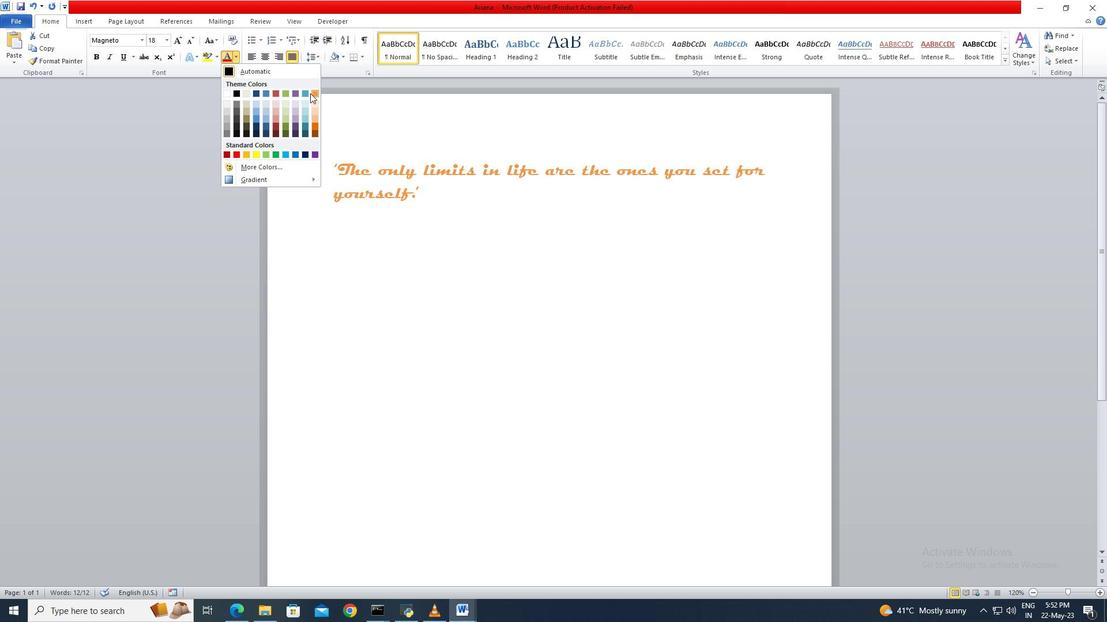 
Action: Mouse moved to (446, 193)
Screenshot: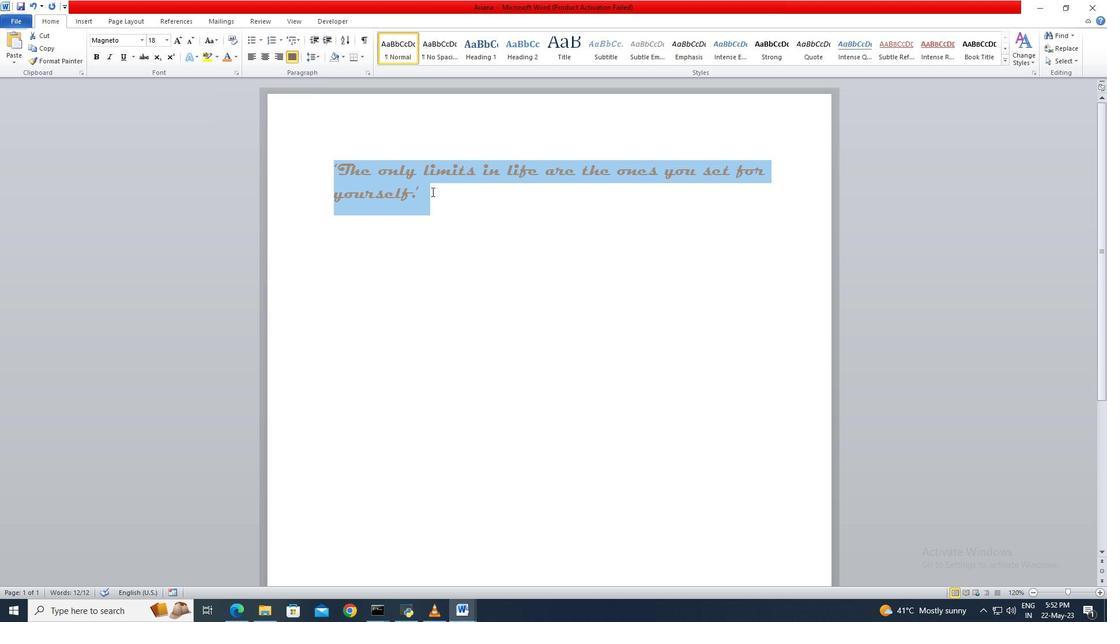 
Action: Mouse pressed left at (446, 193)
Screenshot: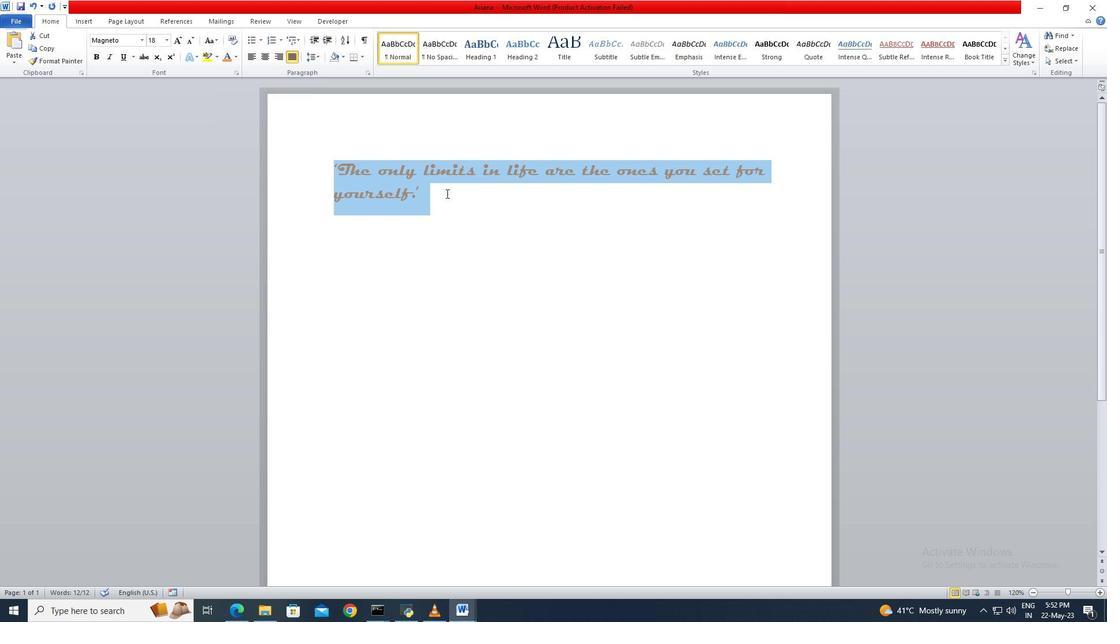 
